 Task: Search one way flight ticket for 3 adults in first from Presque Isle: Presque Isle International Airport to Jackson: Jackson Hole Airport on 5-2-2023. Choice of flights is United. Number of bags: 1 carry on bag. Price is upto 100000. Outbound departure time preference is 5:45.
Action: Mouse moved to (365, 313)
Screenshot: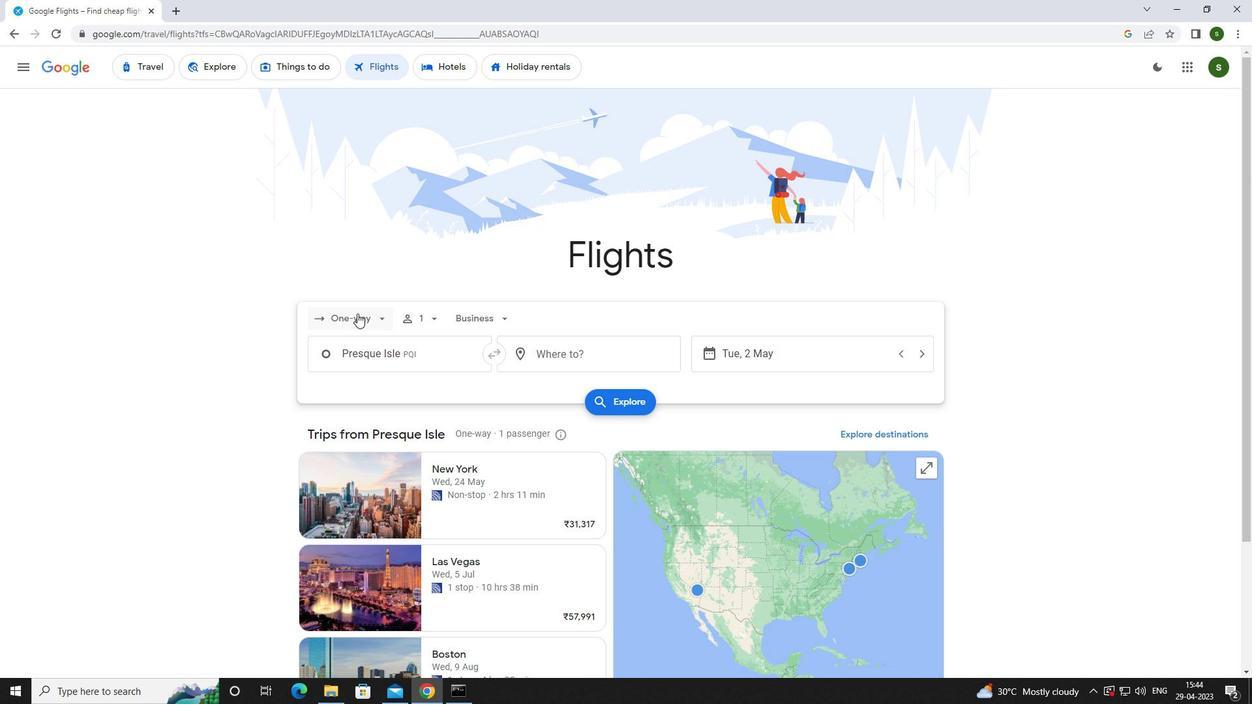 
Action: Mouse pressed left at (365, 313)
Screenshot: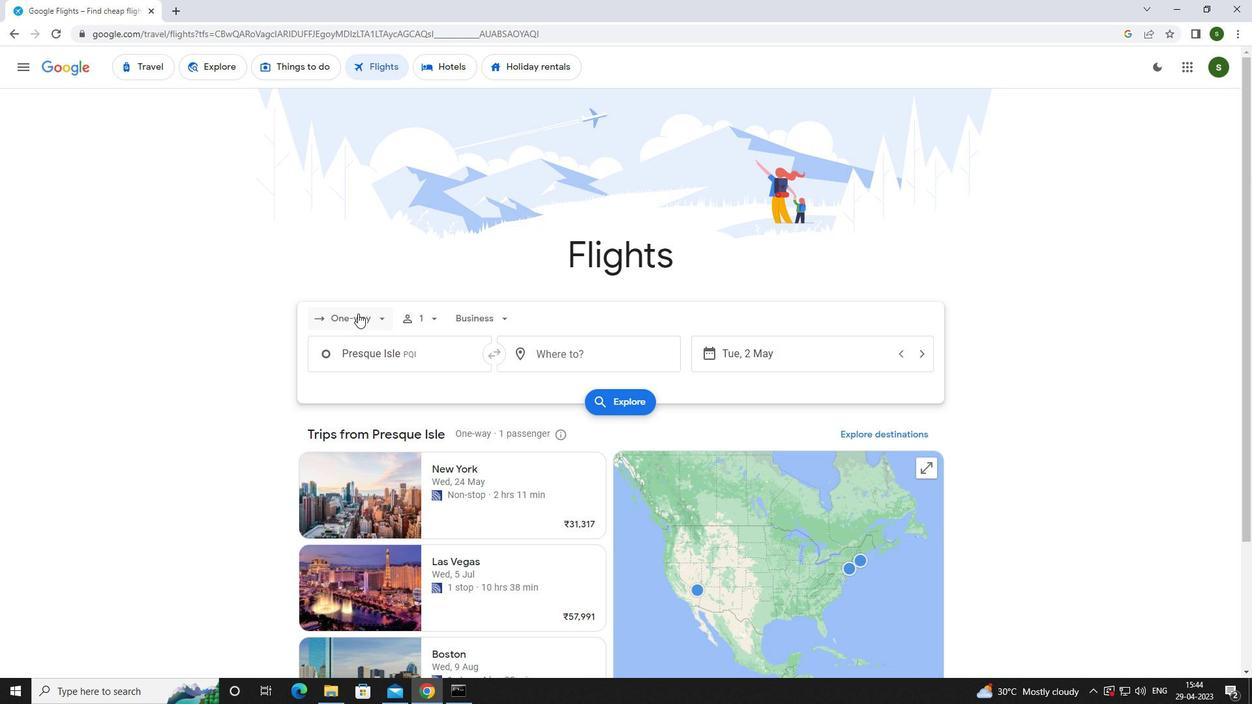 
Action: Mouse moved to (379, 376)
Screenshot: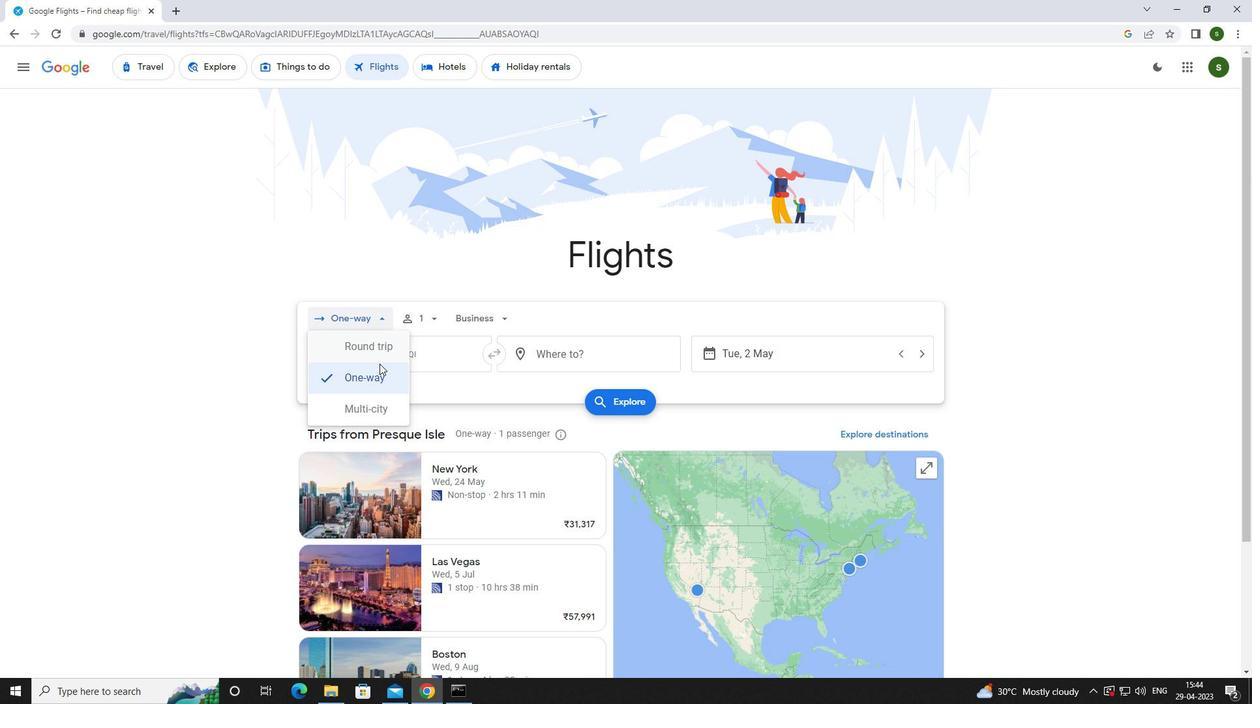 
Action: Mouse pressed left at (379, 376)
Screenshot: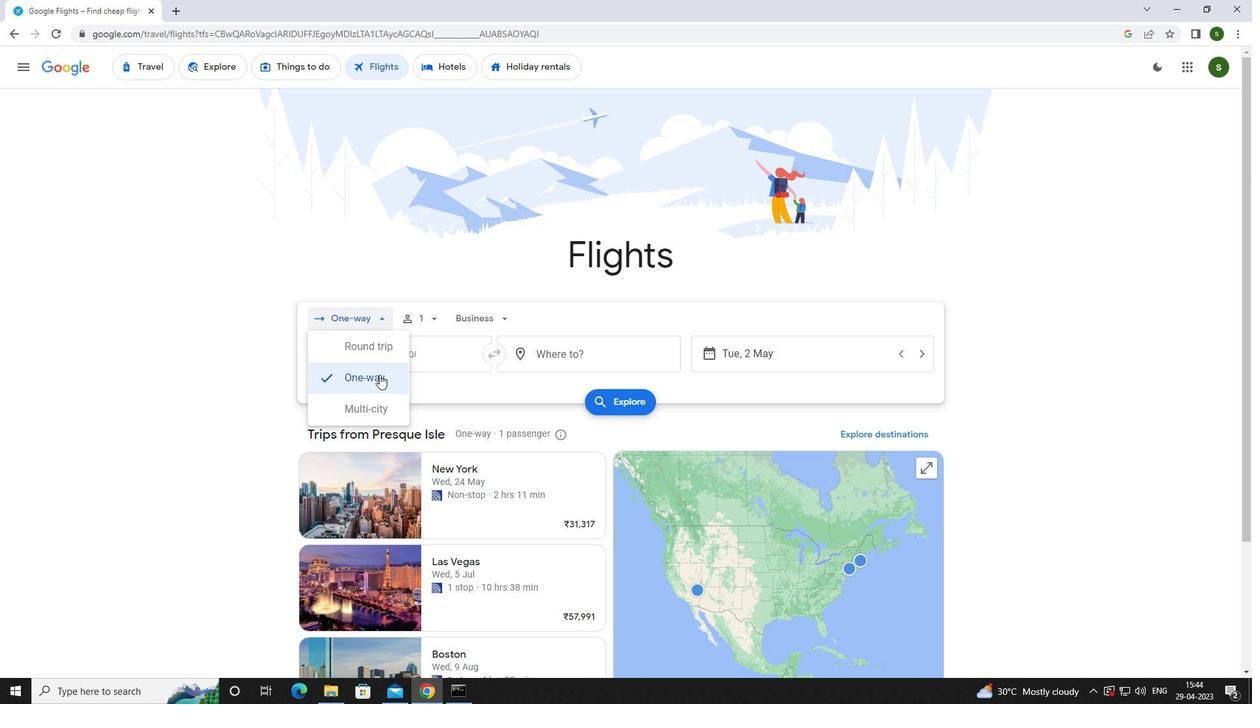
Action: Mouse moved to (427, 320)
Screenshot: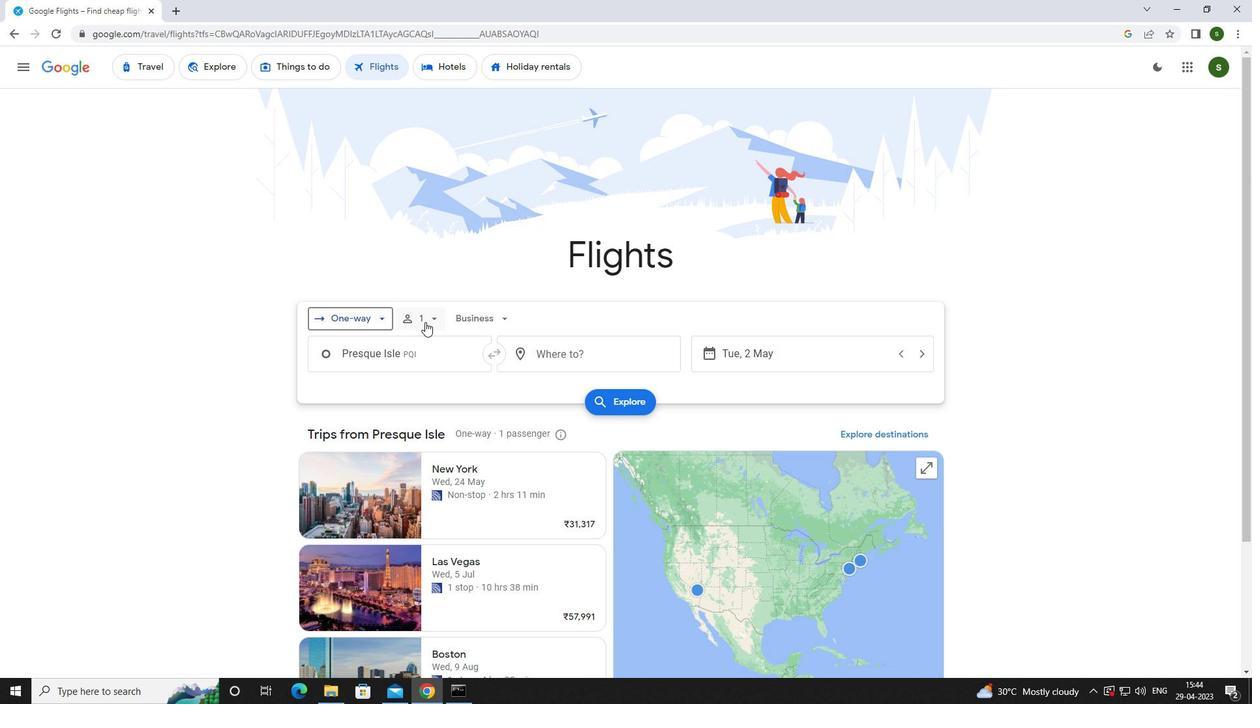 
Action: Mouse pressed left at (427, 320)
Screenshot: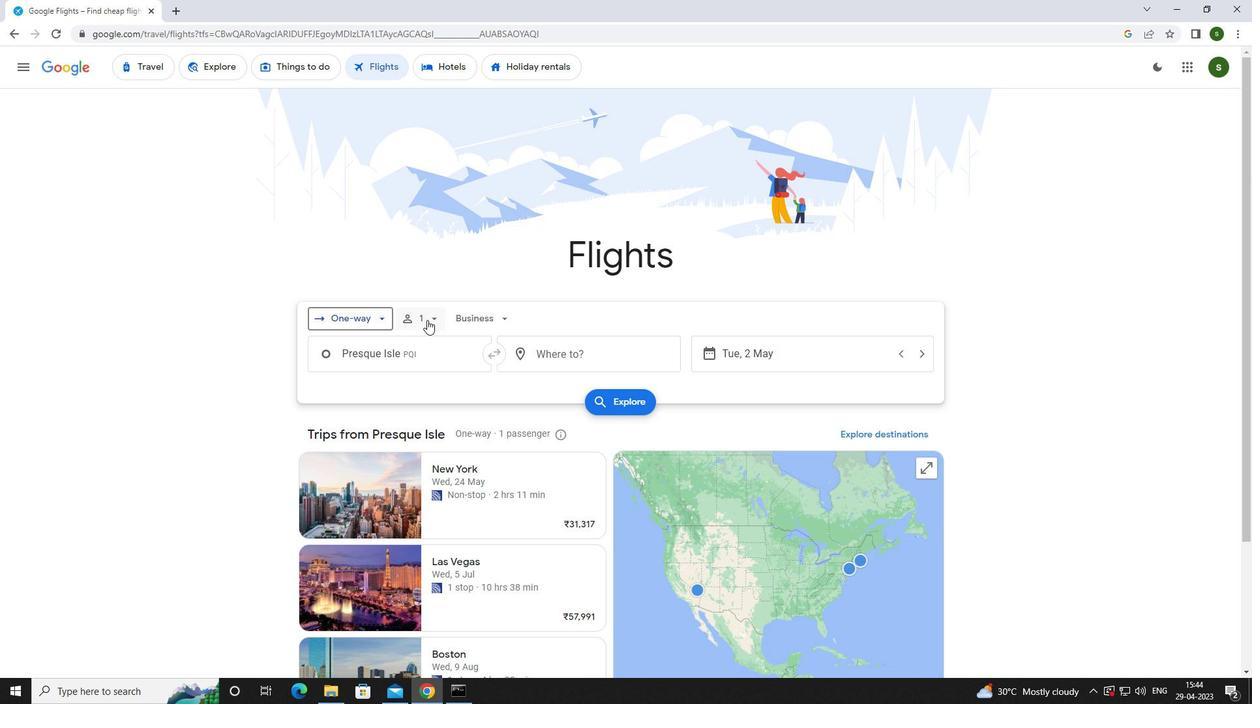 
Action: Mouse moved to (536, 349)
Screenshot: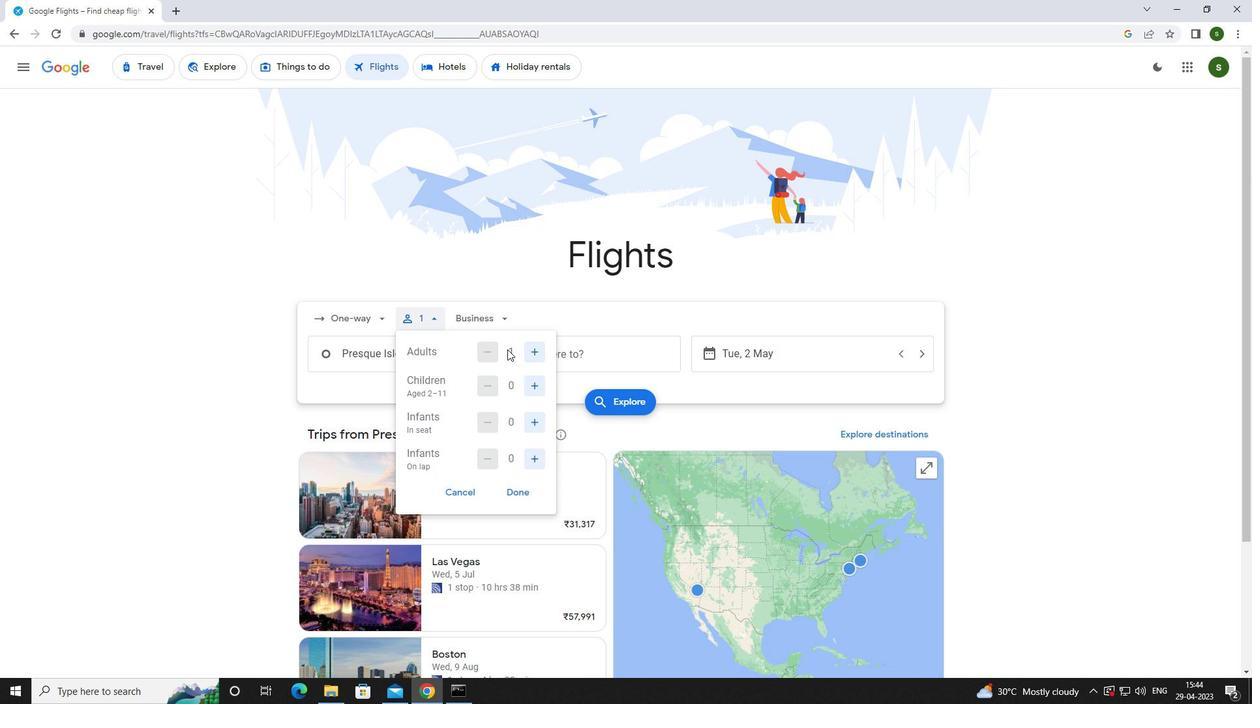 
Action: Mouse pressed left at (536, 349)
Screenshot: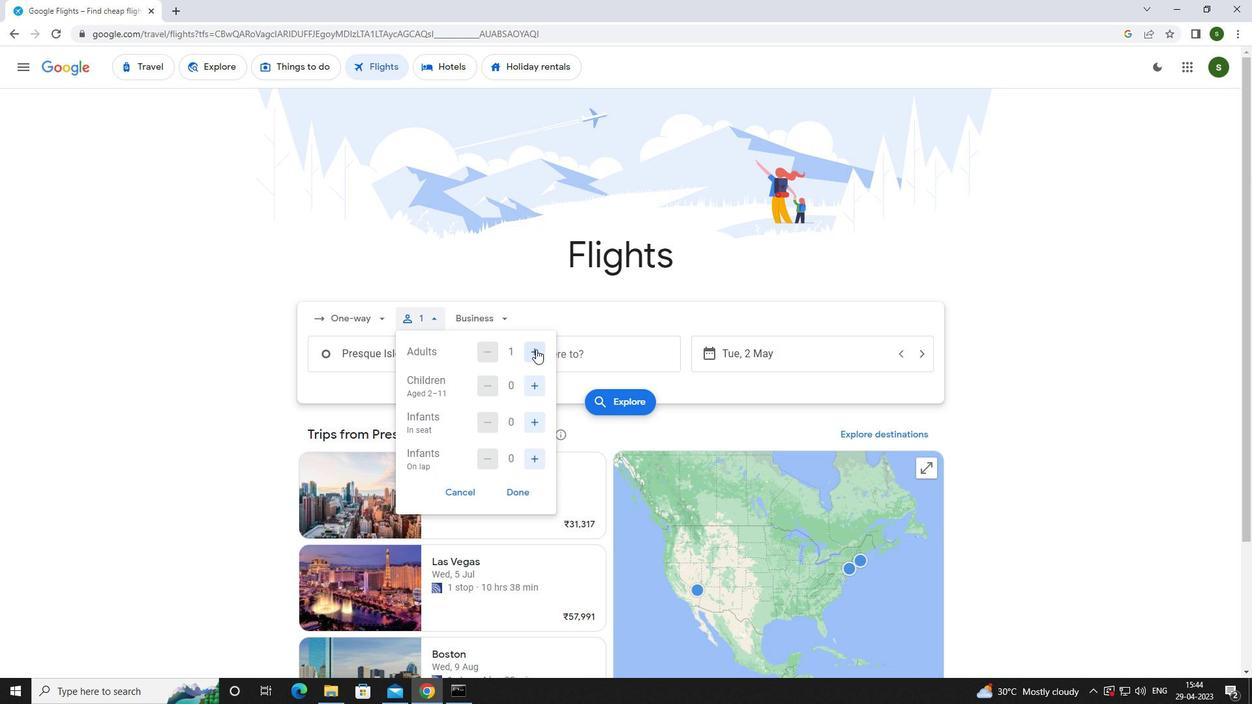 
Action: Mouse pressed left at (536, 349)
Screenshot: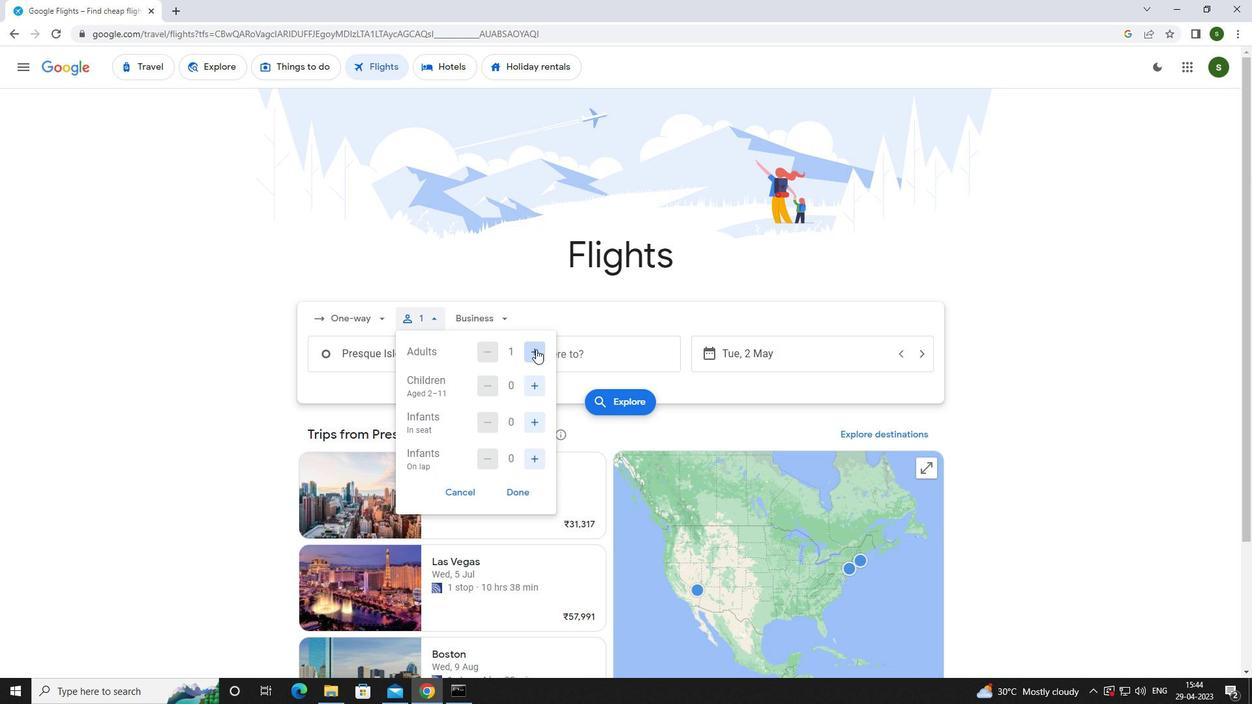
Action: Mouse moved to (496, 317)
Screenshot: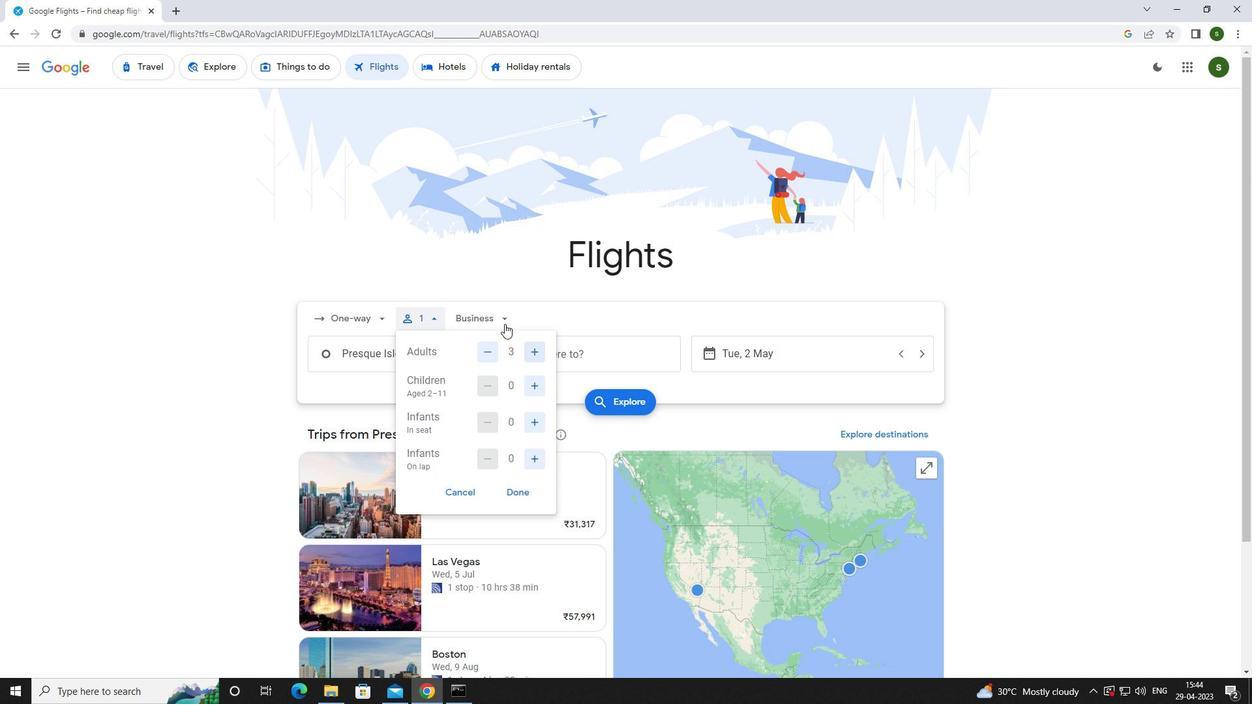 
Action: Mouse pressed left at (496, 317)
Screenshot: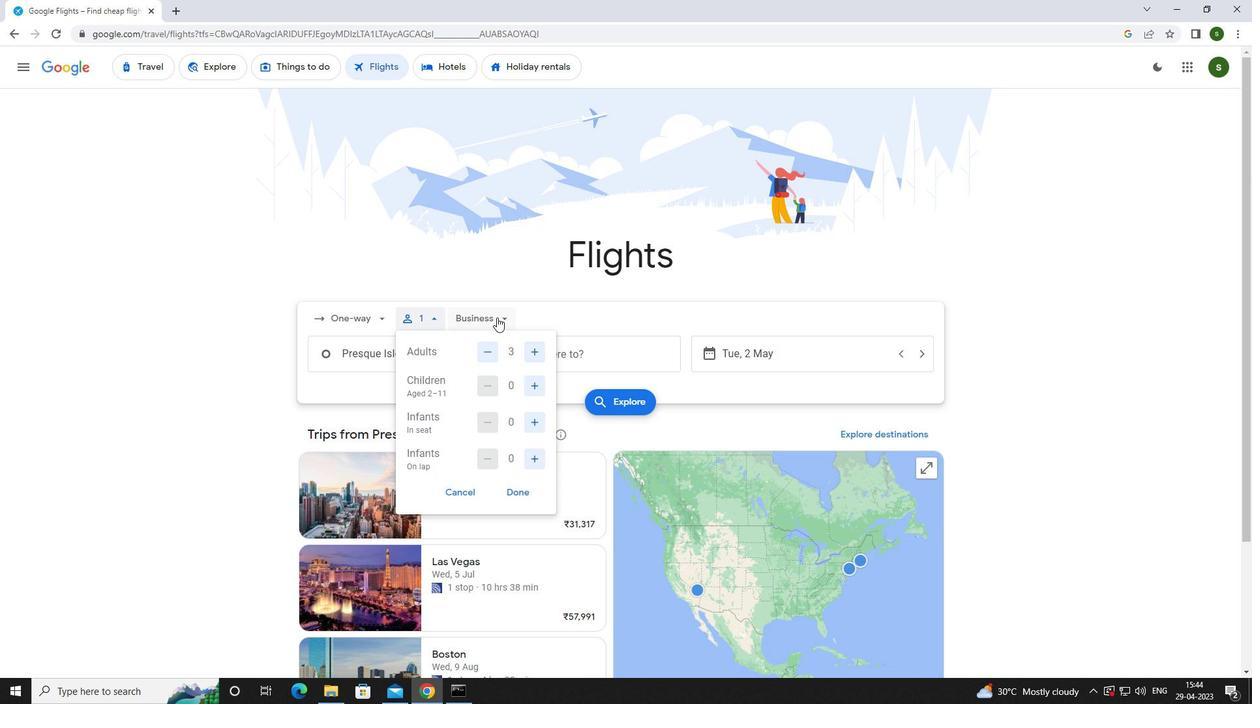 
Action: Mouse moved to (493, 441)
Screenshot: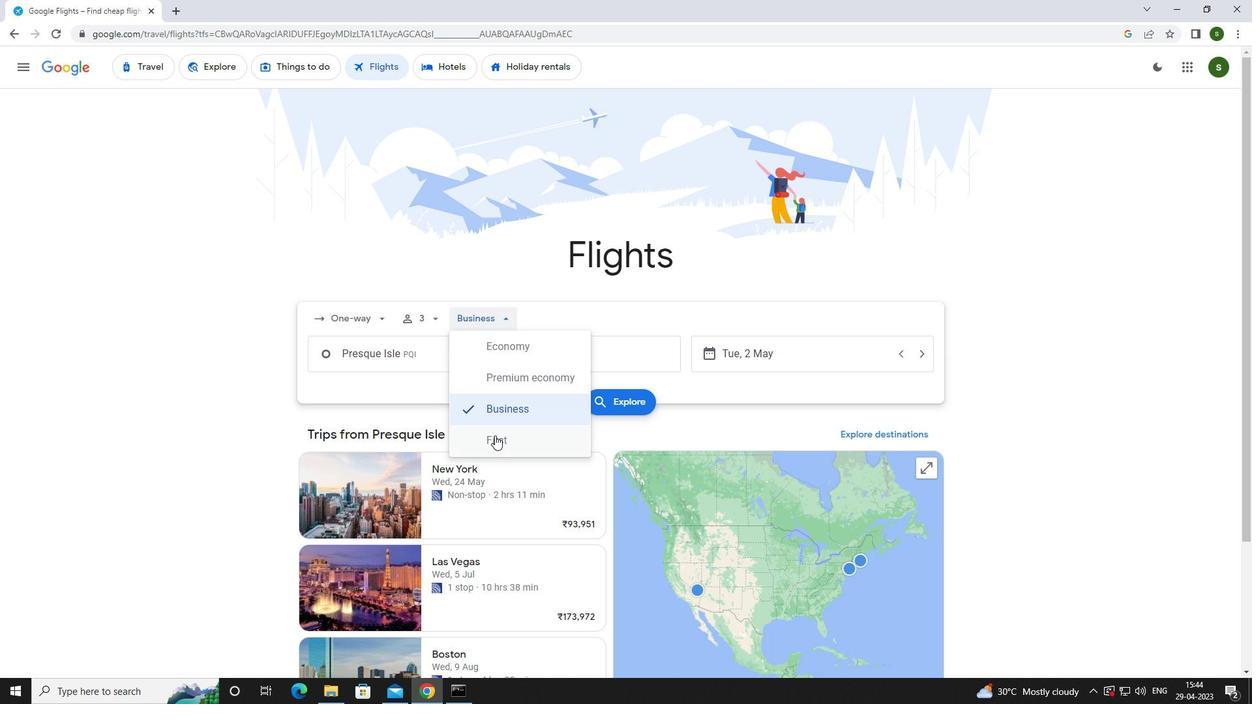 
Action: Mouse pressed left at (493, 441)
Screenshot: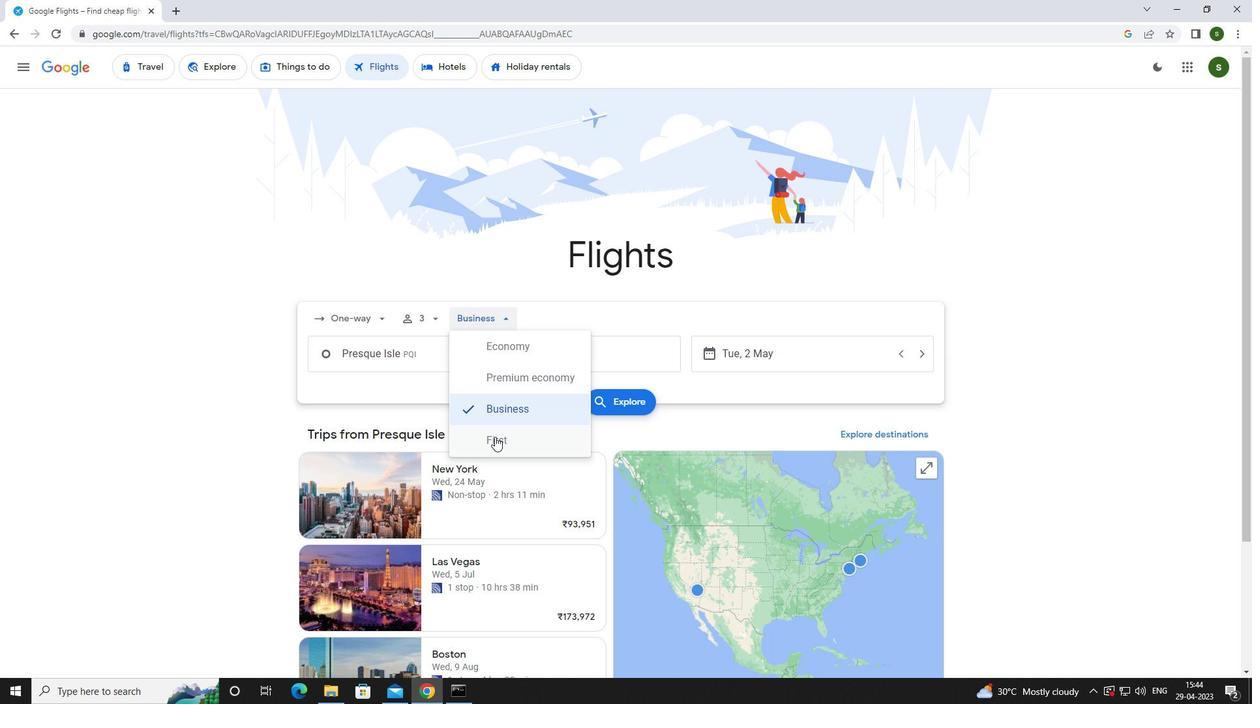 
Action: Mouse moved to (438, 355)
Screenshot: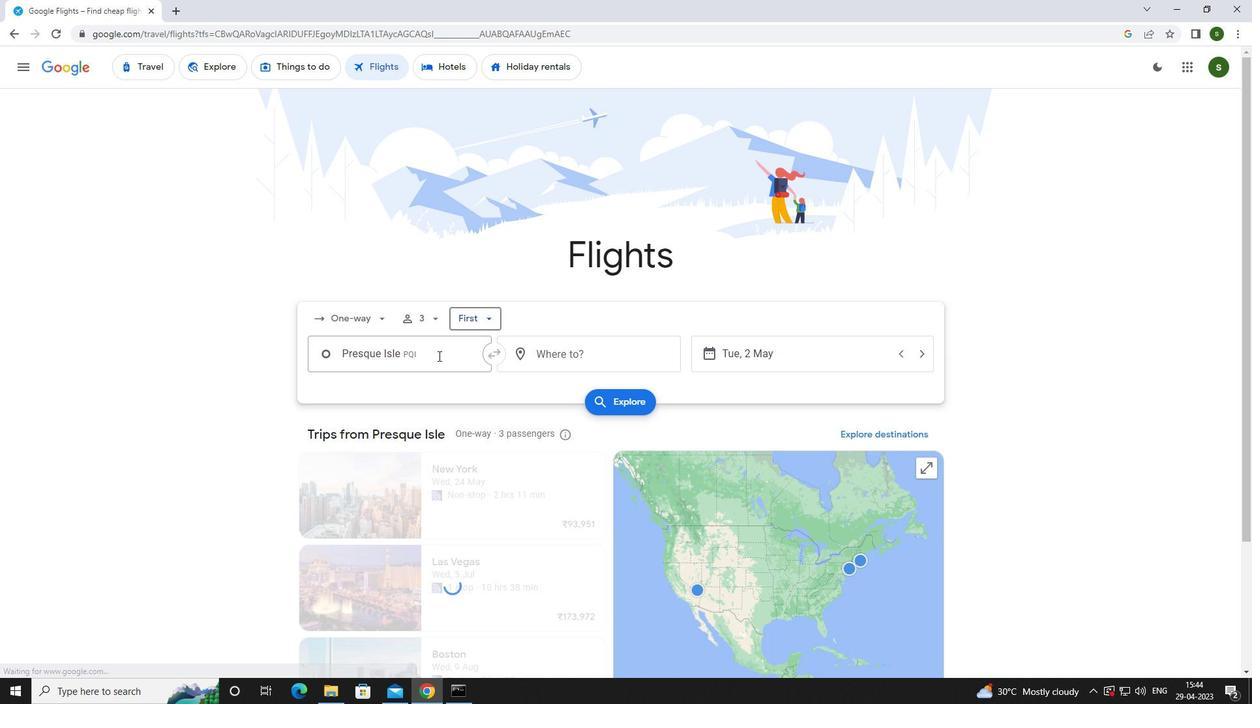 
Action: Mouse pressed left at (438, 355)
Screenshot: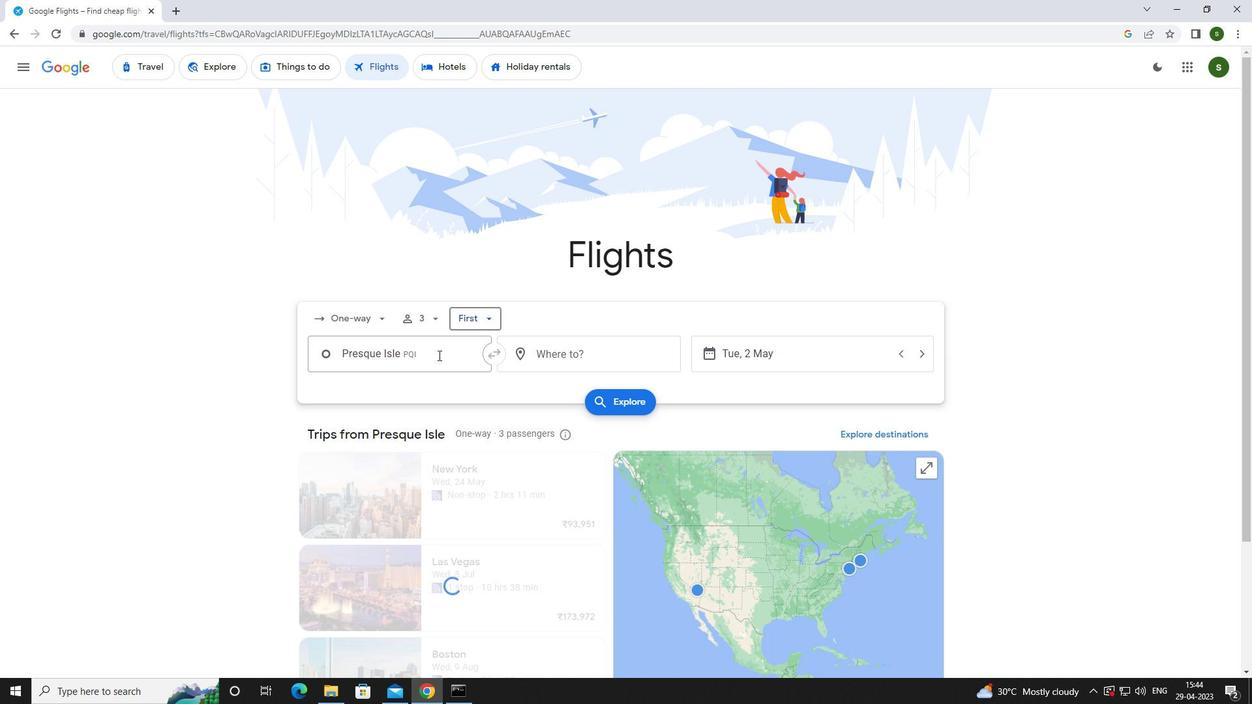 
Action: Mouse moved to (435, 353)
Screenshot: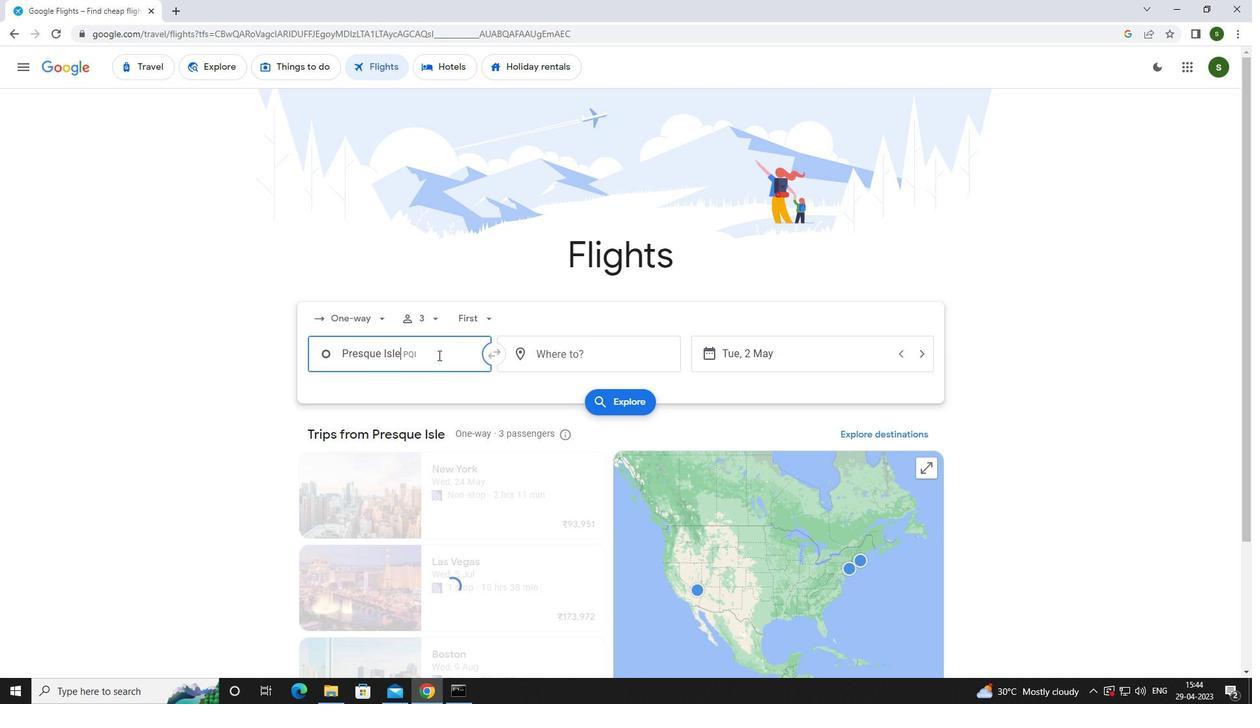 
Action: Key pressed p<Key.caps_lock>resque
Screenshot: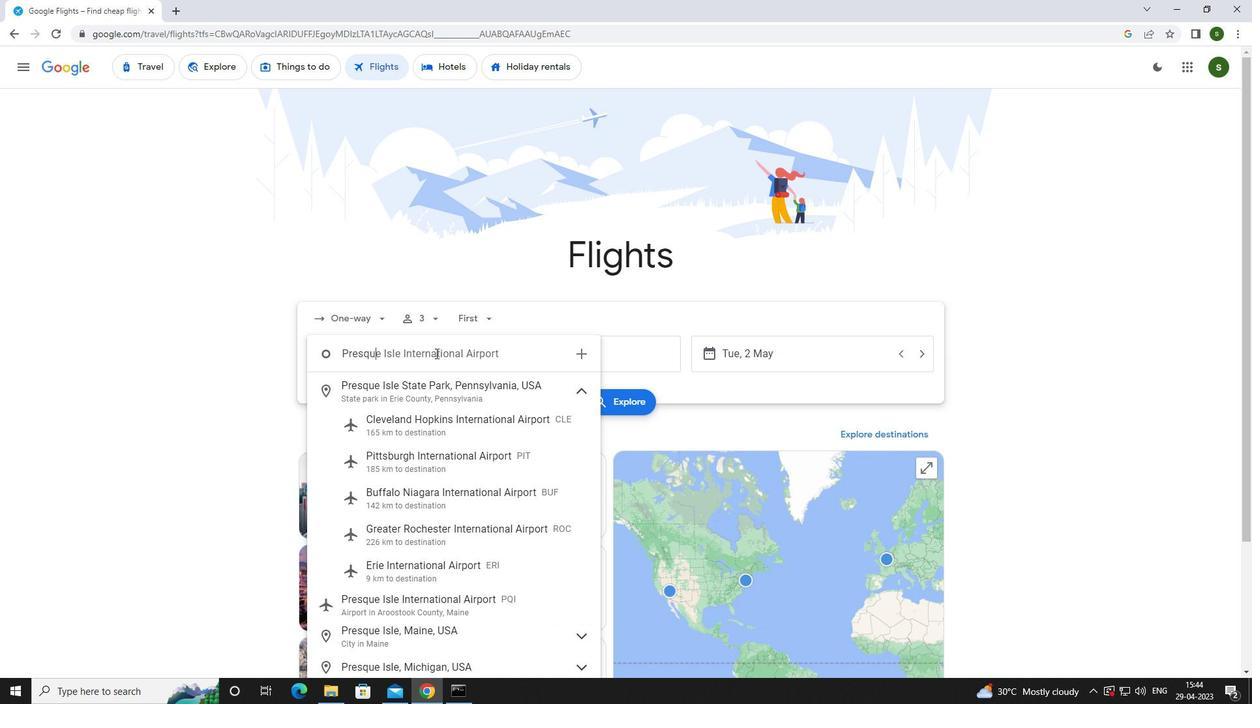 
Action: Mouse moved to (422, 597)
Screenshot: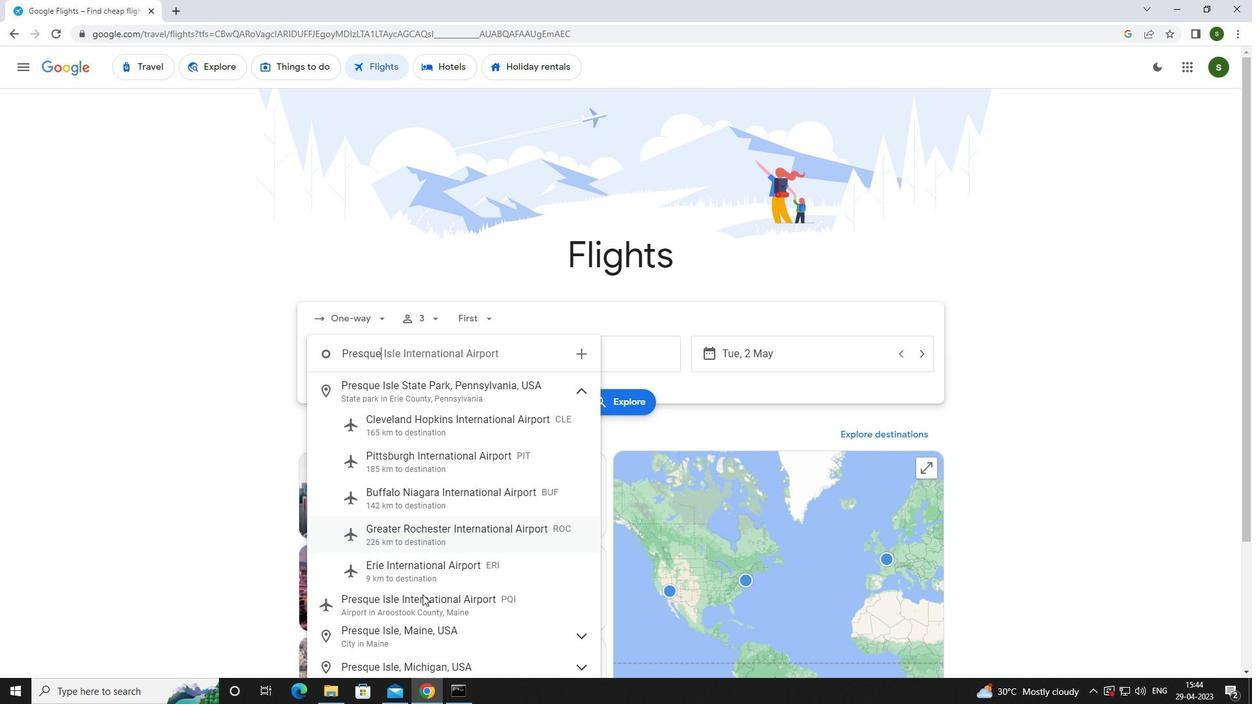 
Action: Mouse pressed left at (422, 597)
Screenshot: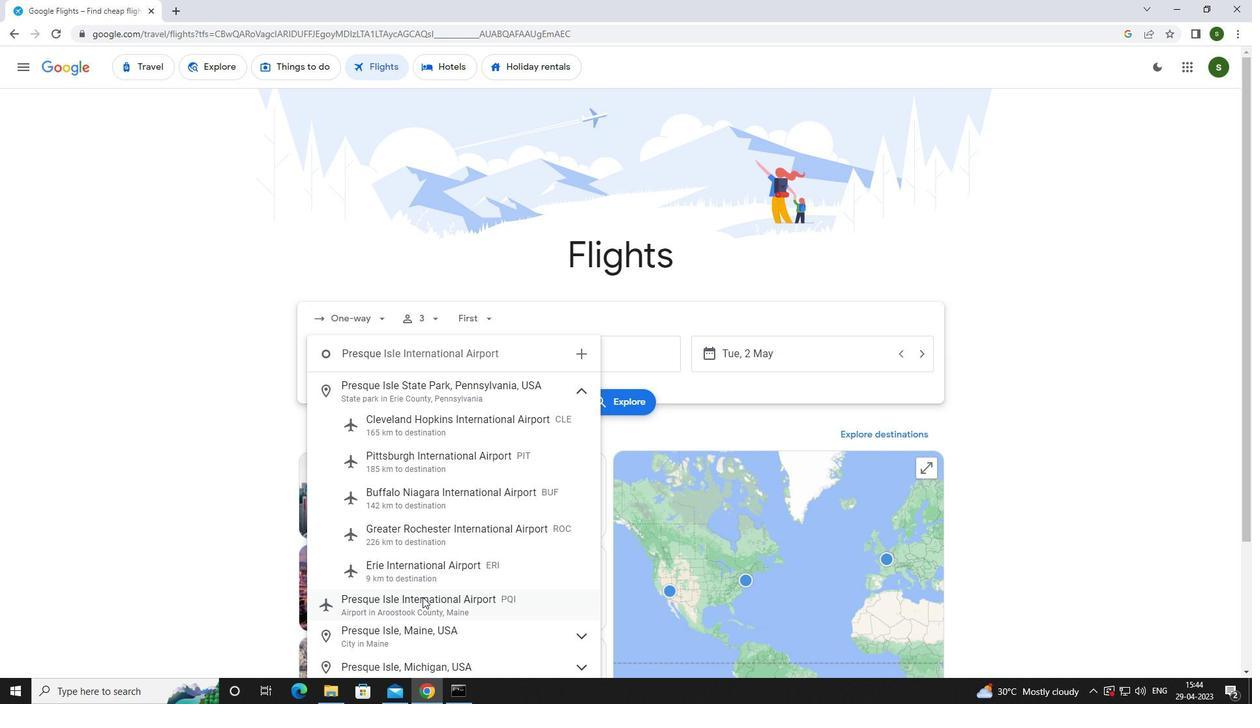 
Action: Mouse moved to (584, 354)
Screenshot: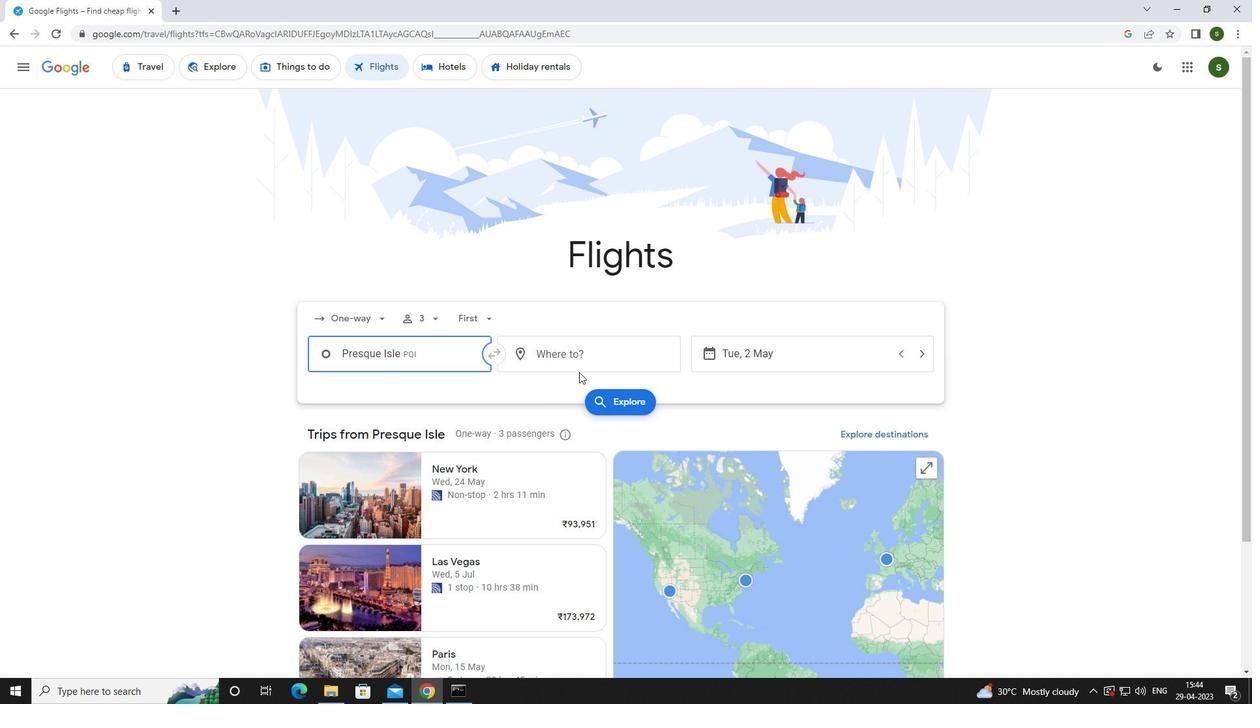 
Action: Mouse pressed left at (584, 354)
Screenshot: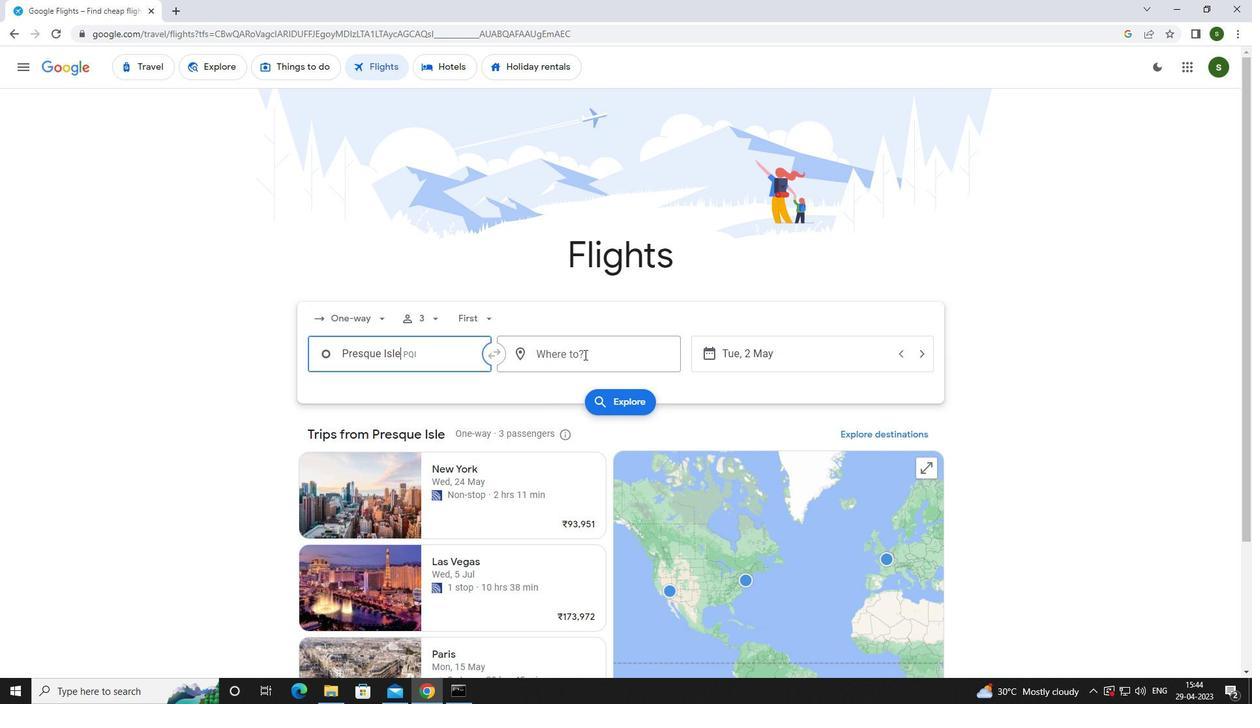 
Action: Mouse moved to (497, 387)
Screenshot: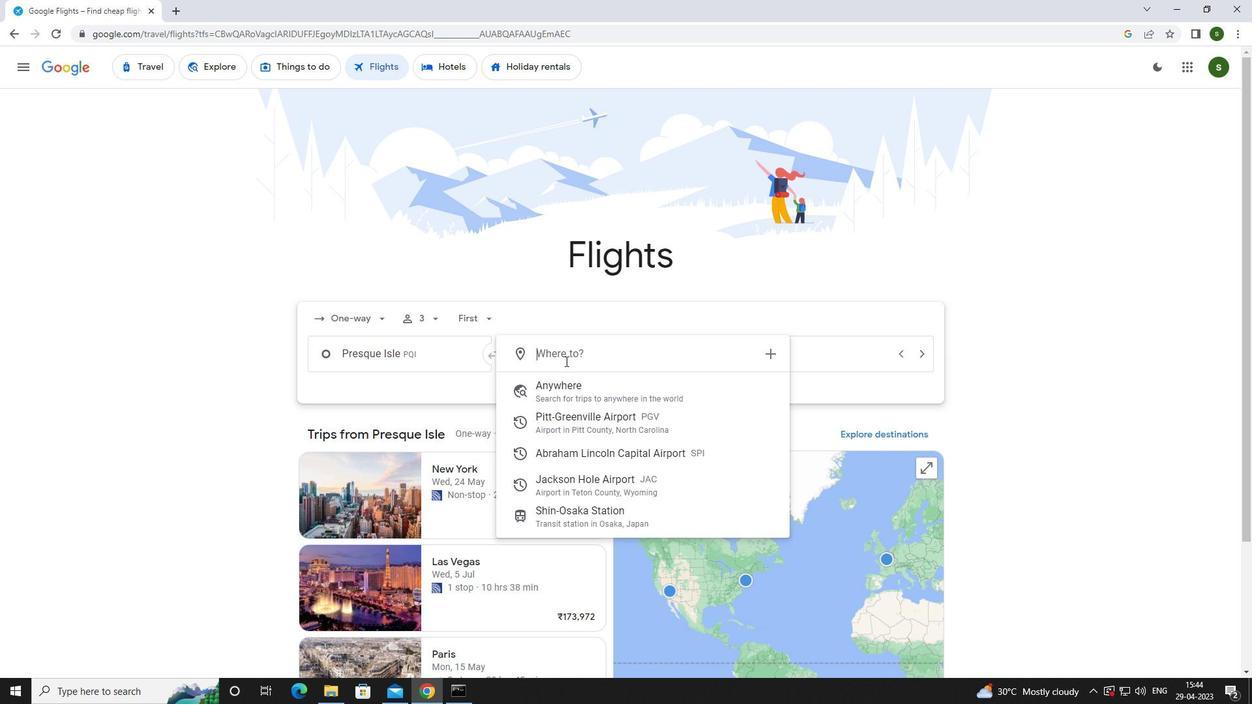 
Action: Key pressed <Key.caps_lock>j<Key.caps_lock>ackson<Key.space><Key.caps_lock>h
Screenshot: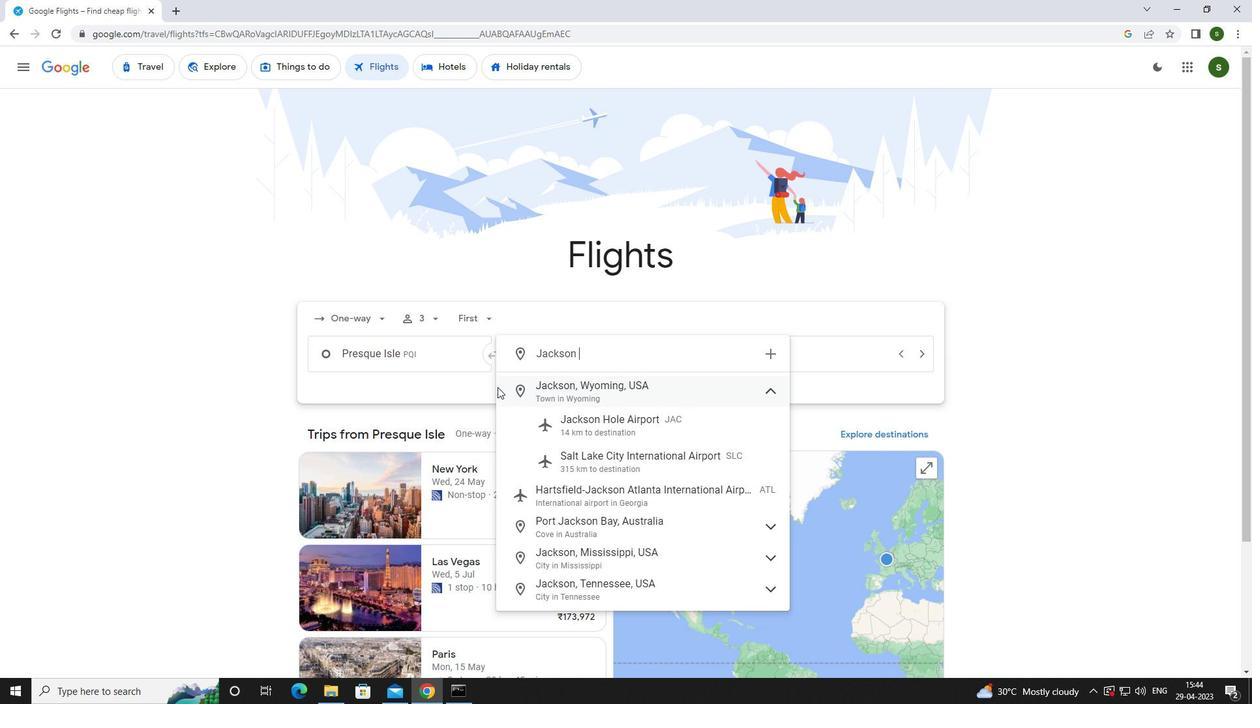 
Action: Mouse moved to (577, 416)
Screenshot: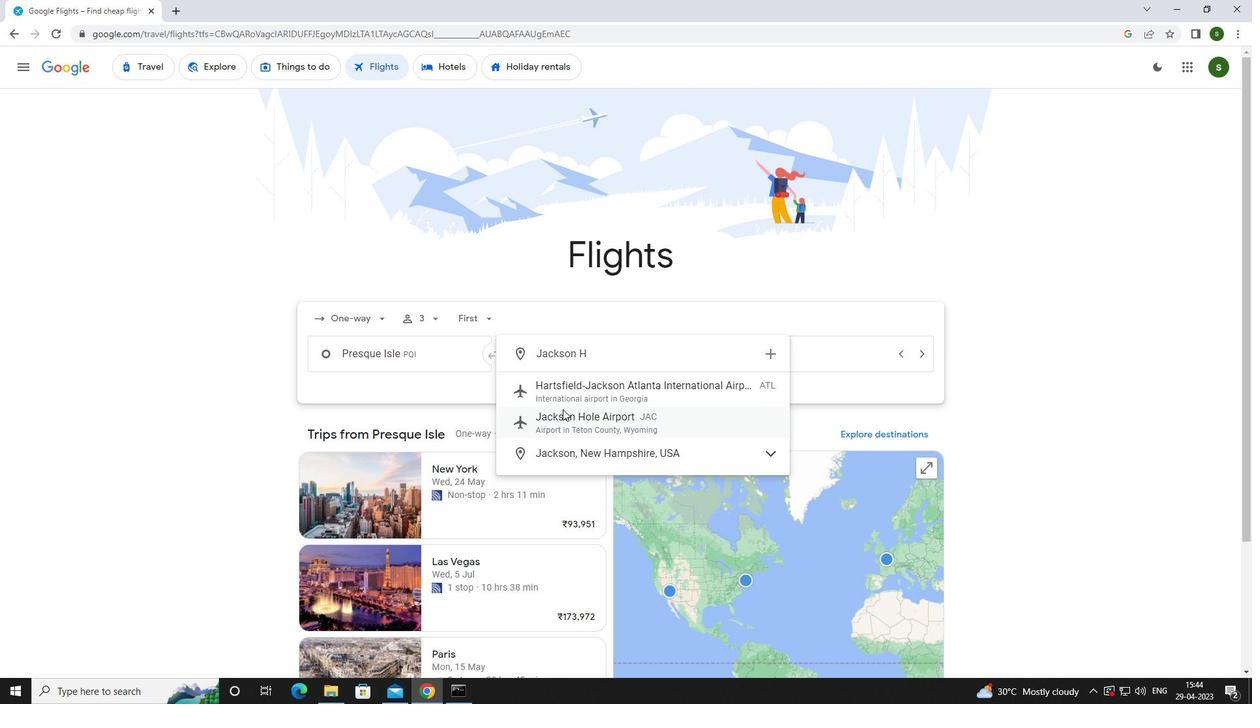 
Action: Mouse pressed left at (577, 416)
Screenshot: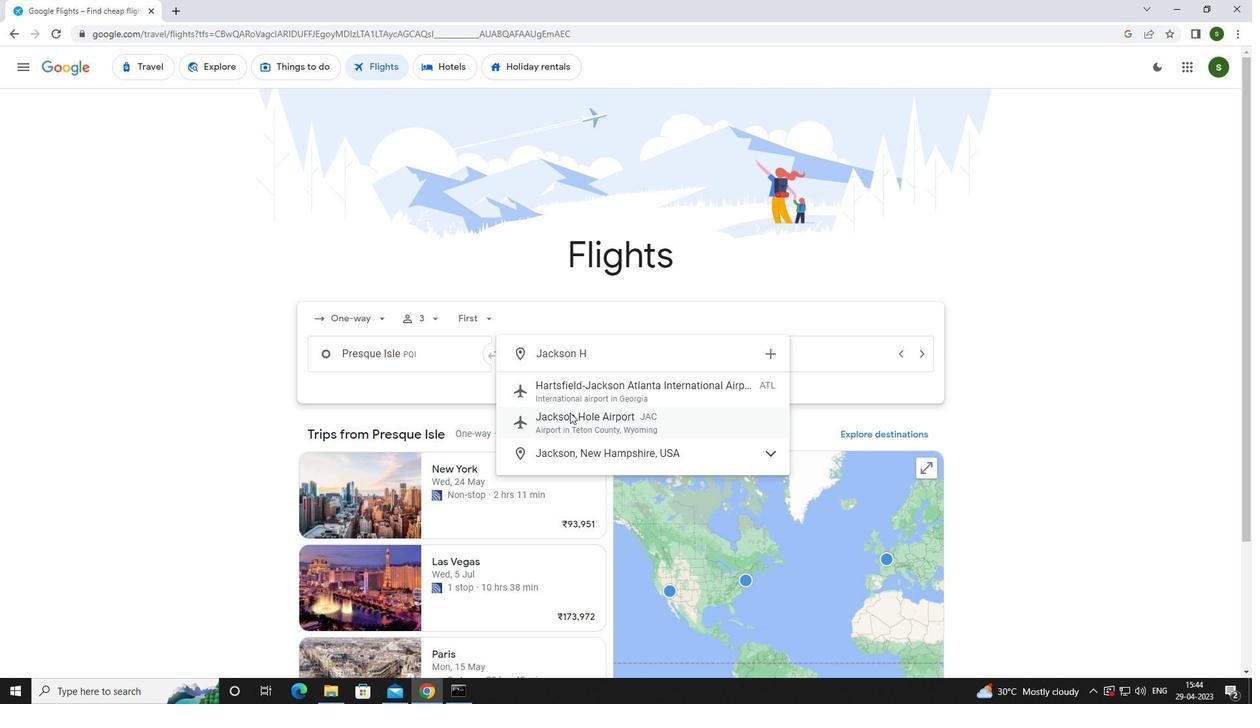 
Action: Mouse moved to (798, 352)
Screenshot: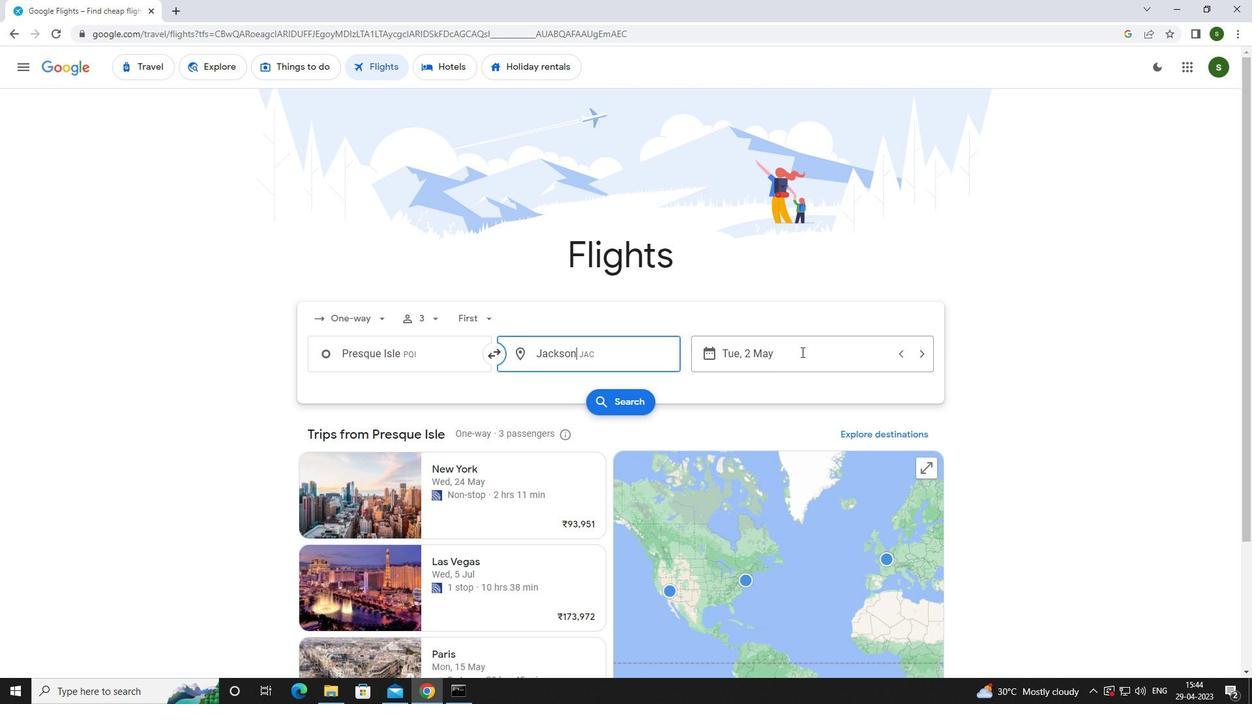 
Action: Mouse pressed left at (798, 352)
Screenshot: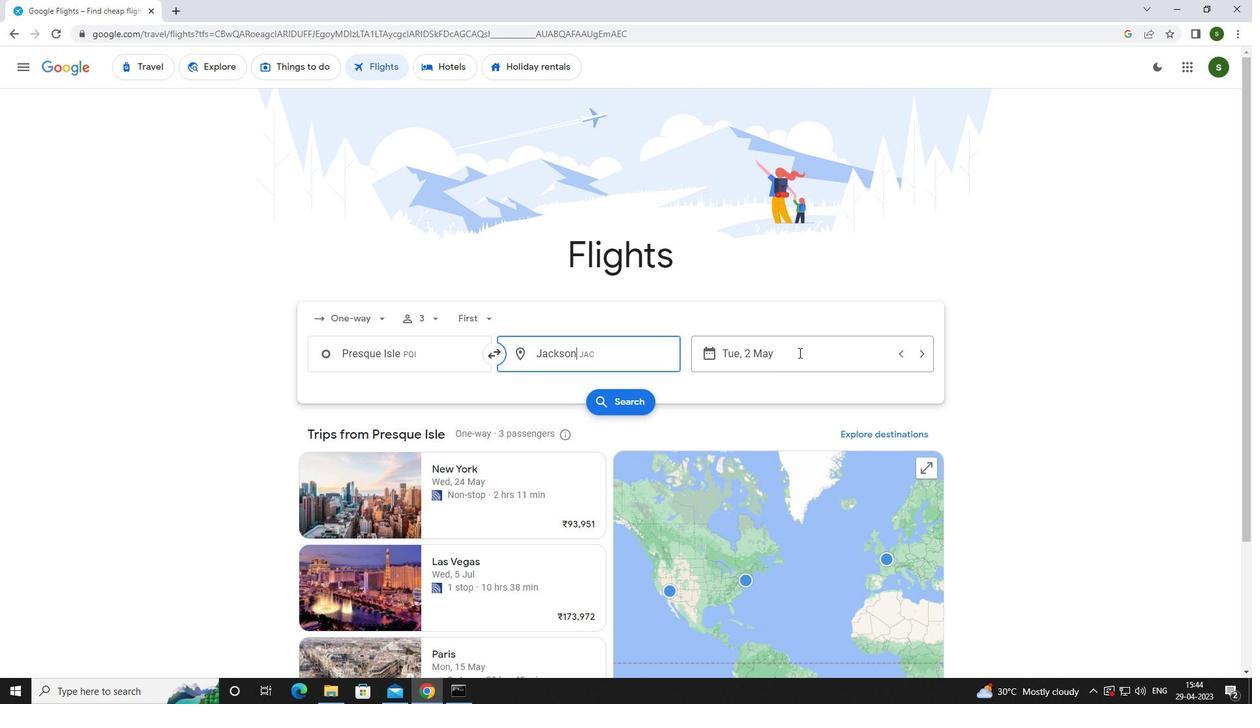 
Action: Mouse moved to (783, 420)
Screenshot: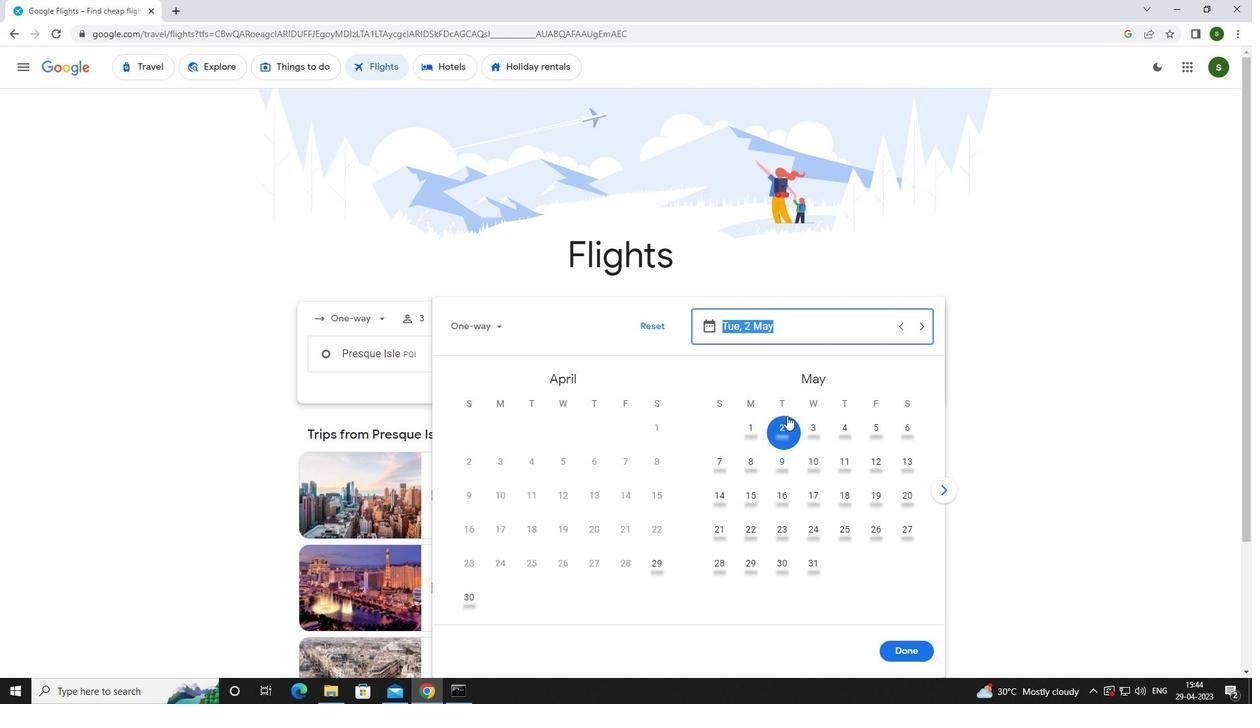 
Action: Mouse pressed left at (783, 420)
Screenshot: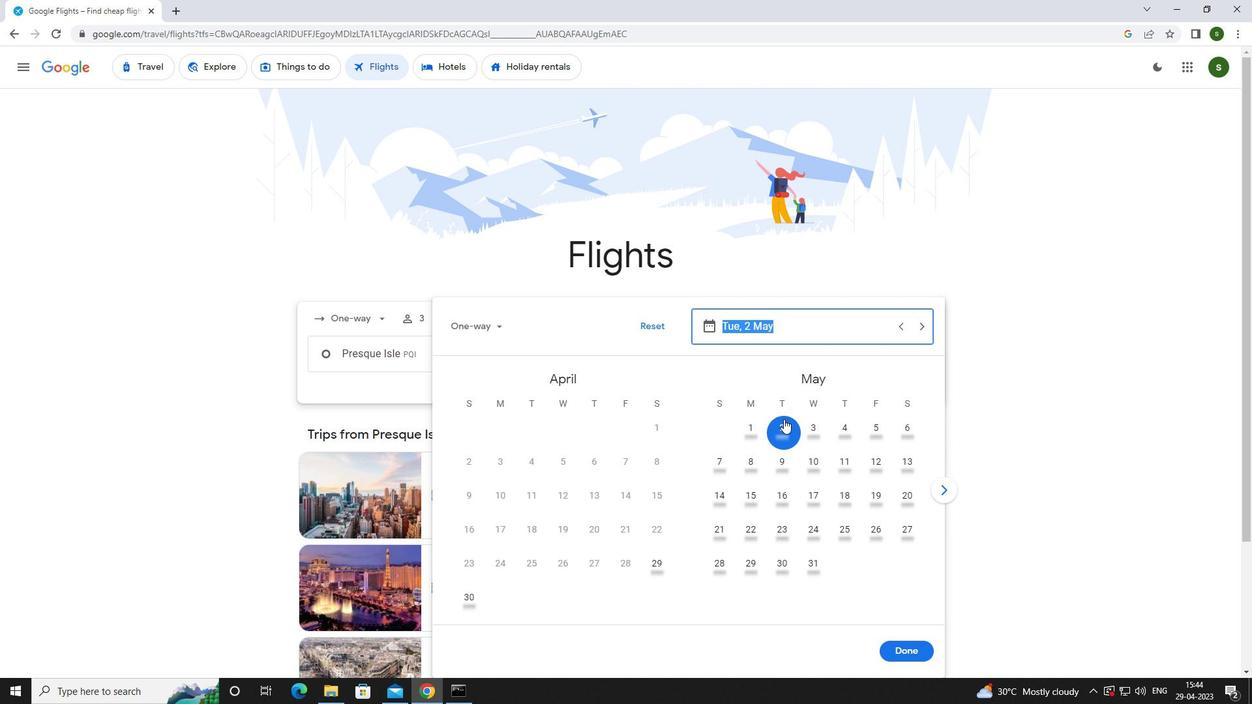 
Action: Mouse moved to (903, 643)
Screenshot: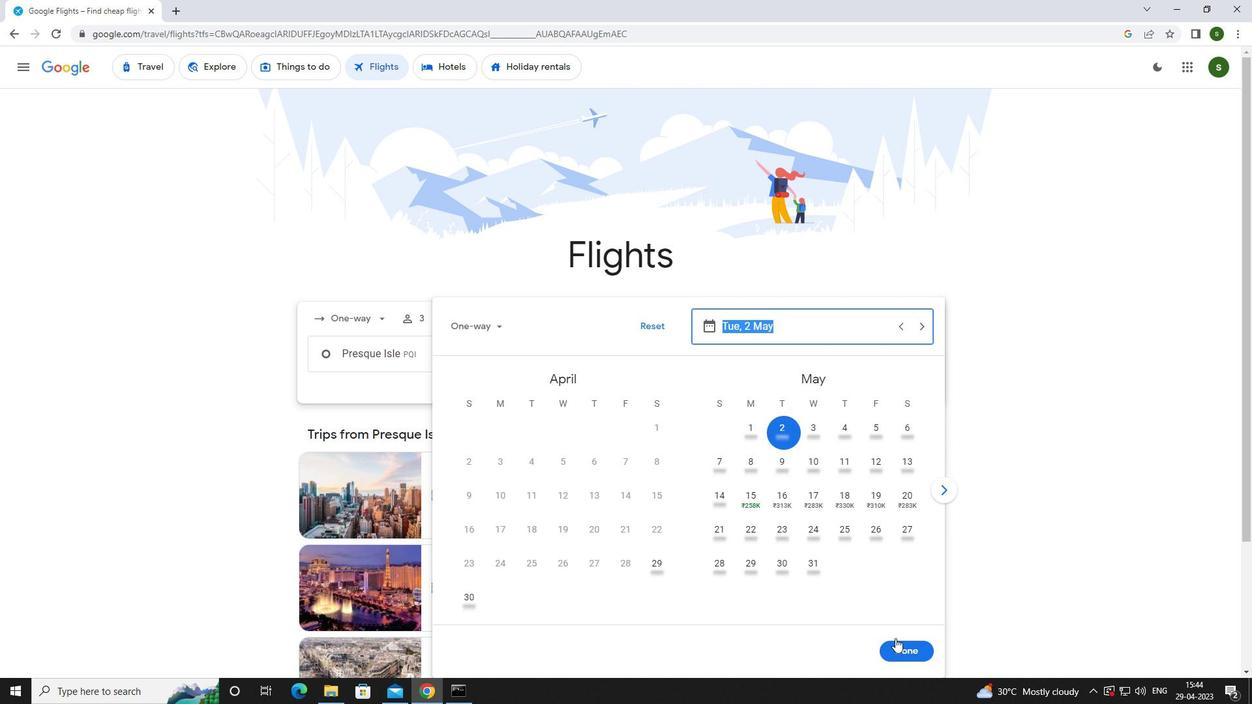 
Action: Mouse pressed left at (903, 643)
Screenshot: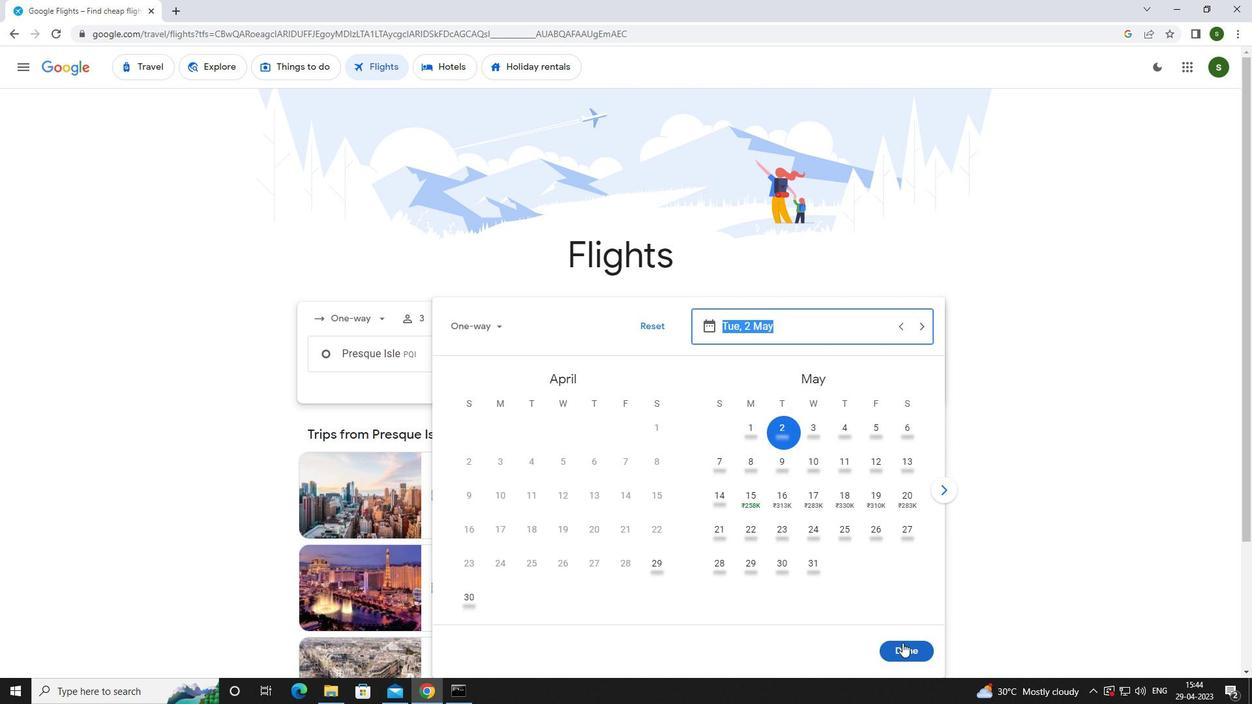 
Action: Mouse moved to (633, 406)
Screenshot: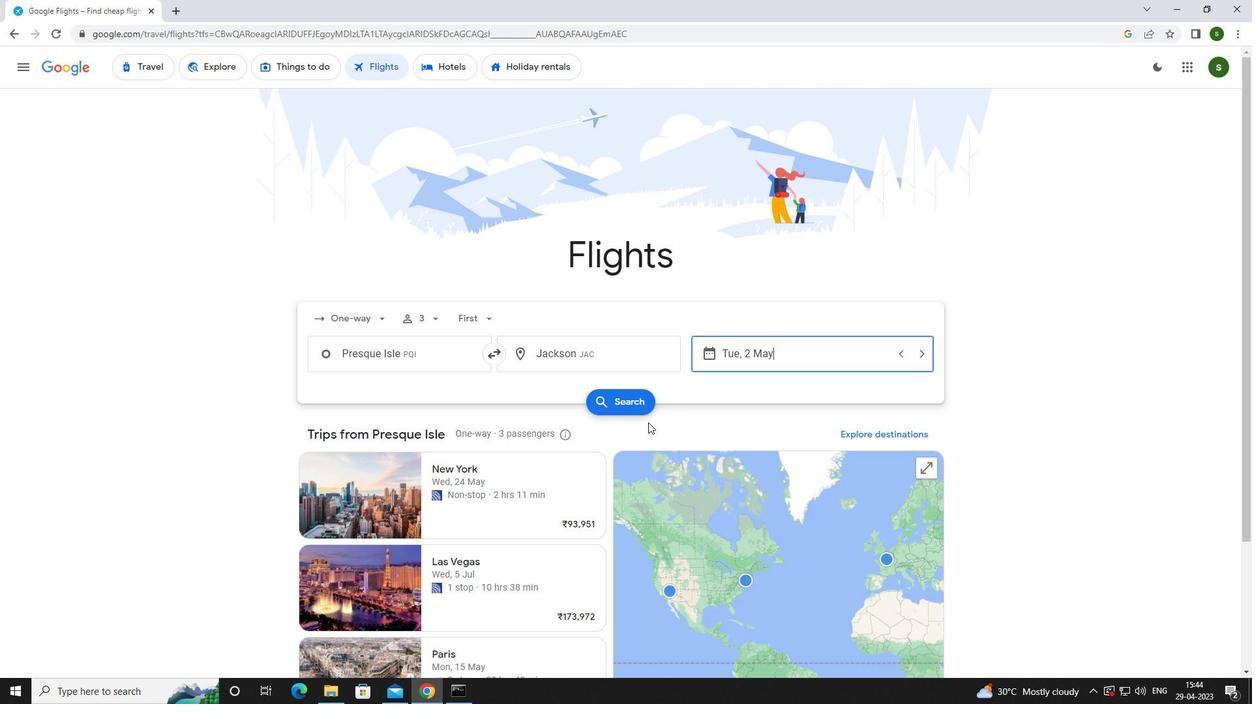 
Action: Mouse pressed left at (633, 406)
Screenshot: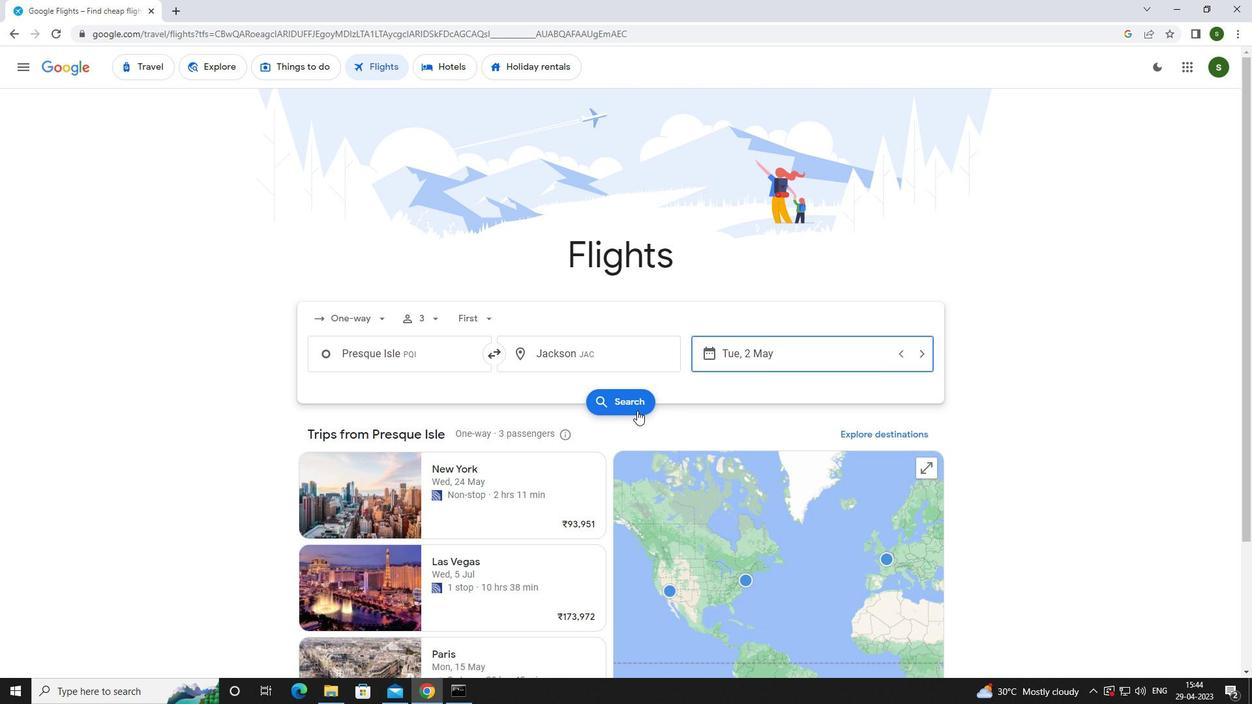 
Action: Mouse moved to (335, 188)
Screenshot: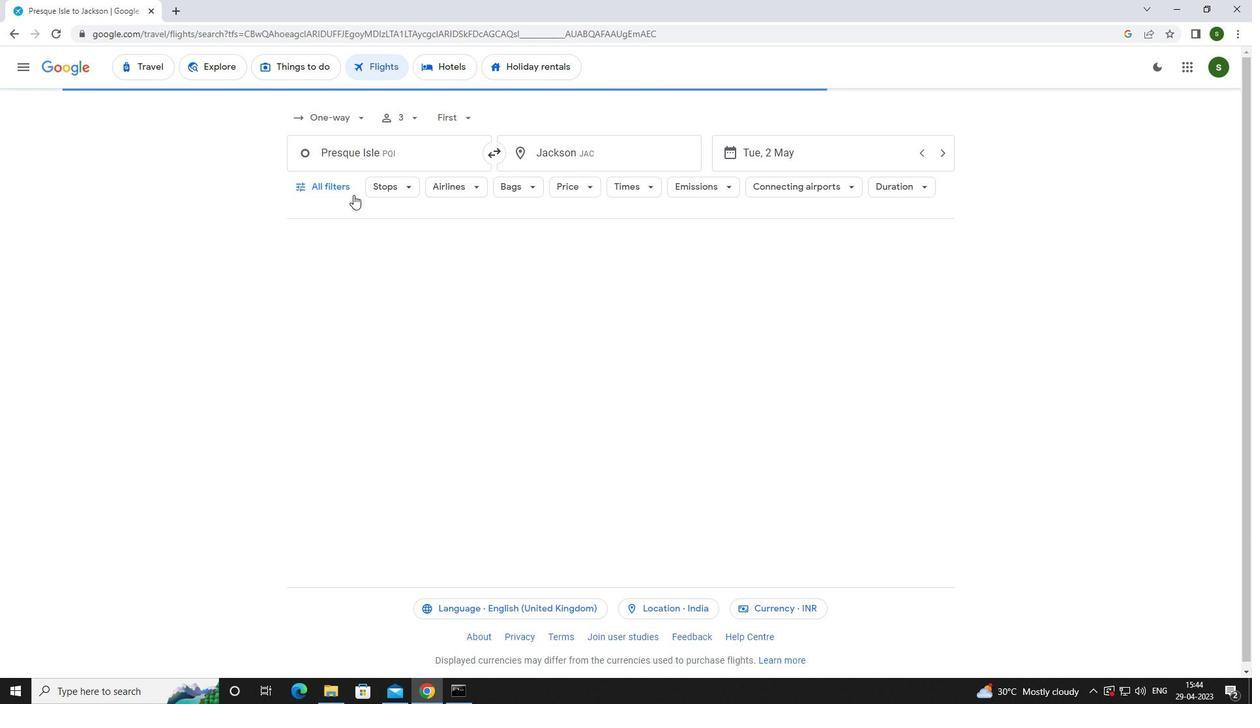 
Action: Mouse pressed left at (335, 188)
Screenshot: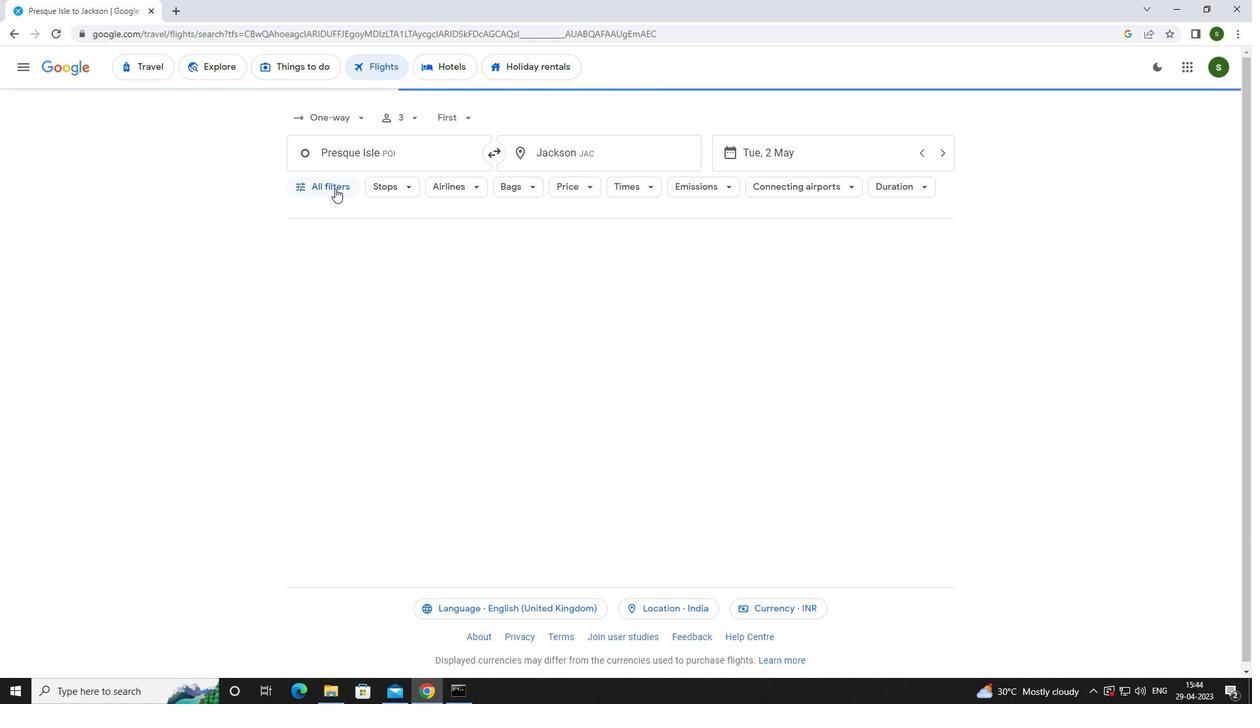 
Action: Mouse moved to (487, 466)
Screenshot: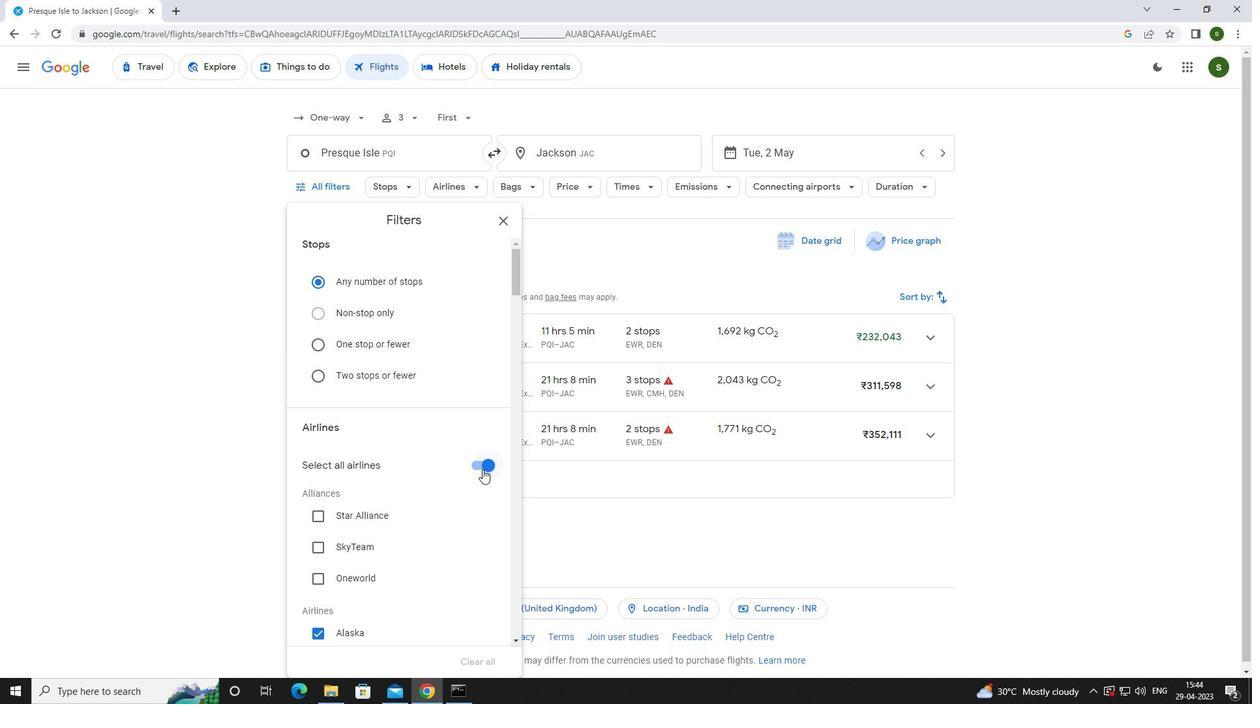 
Action: Mouse pressed left at (487, 466)
Screenshot: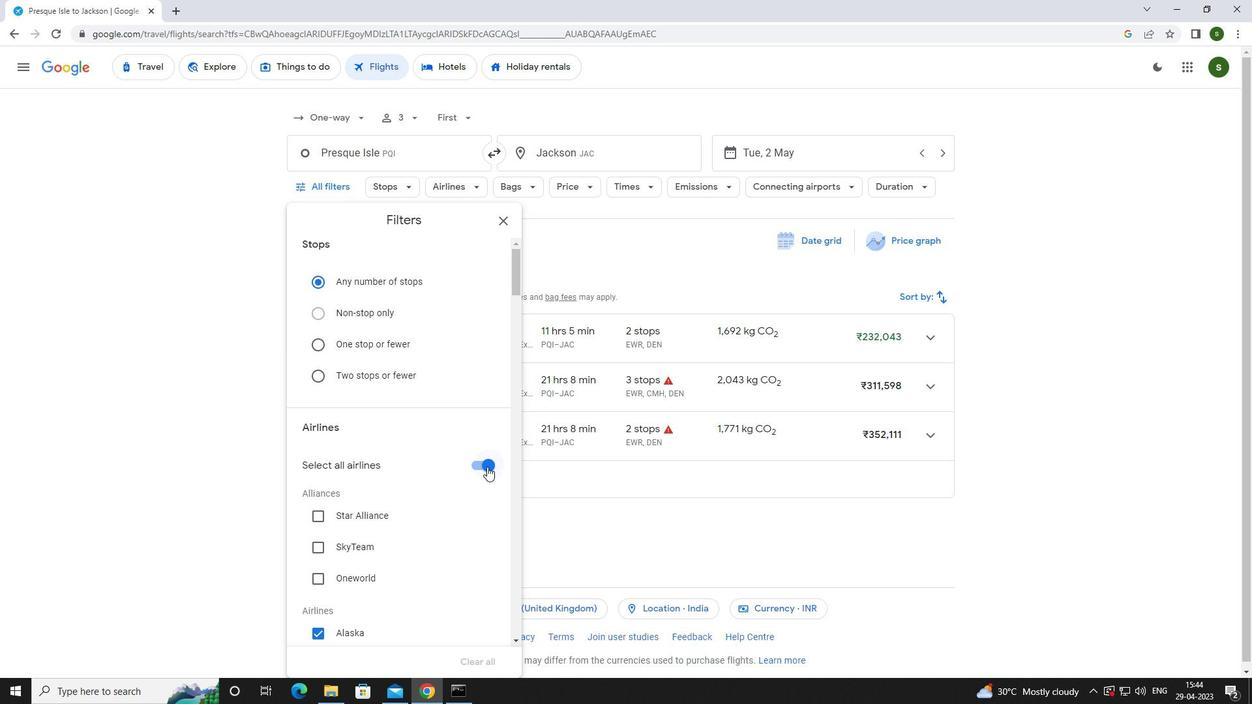 
Action: Mouse moved to (437, 432)
Screenshot: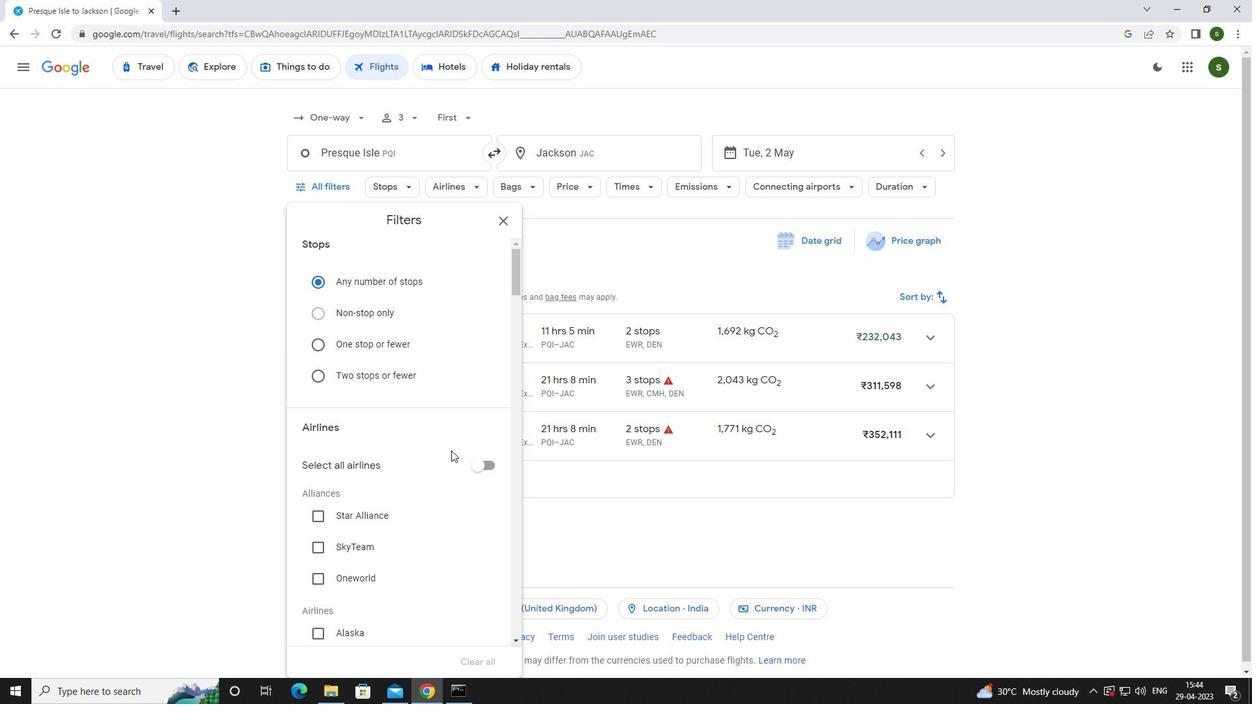 
Action: Mouse scrolled (437, 431) with delta (0, 0)
Screenshot: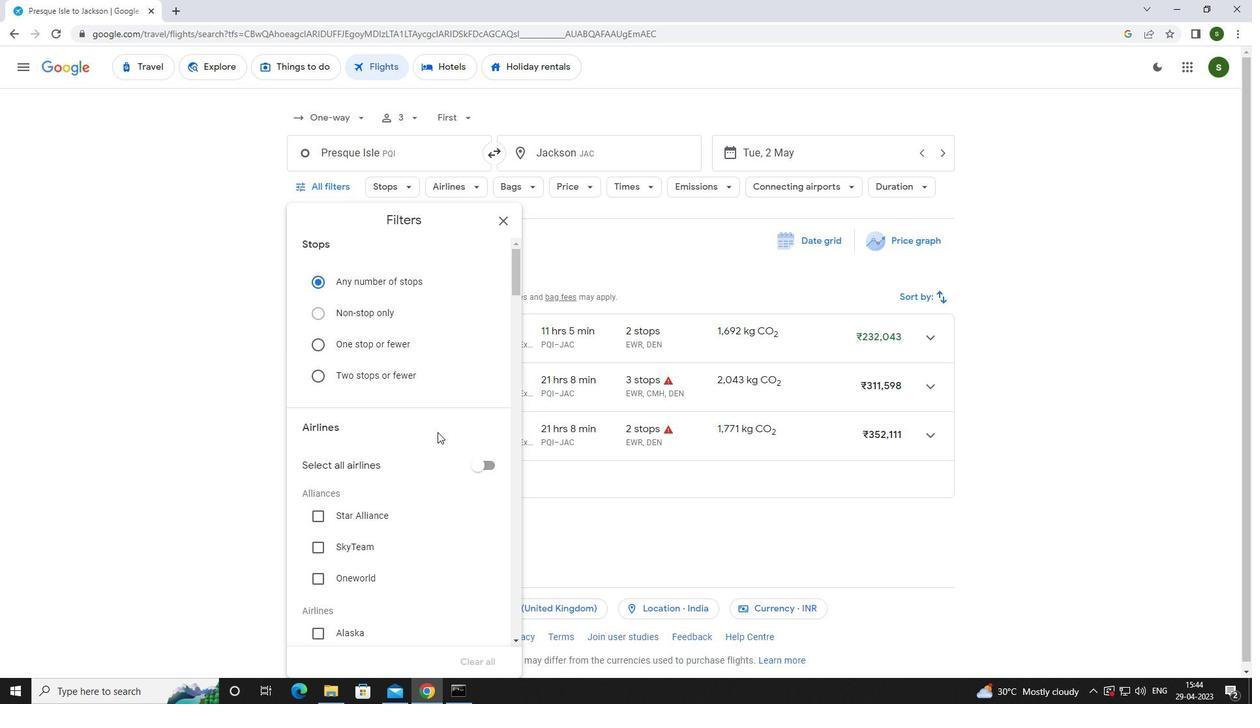 
Action: Mouse scrolled (437, 431) with delta (0, 0)
Screenshot: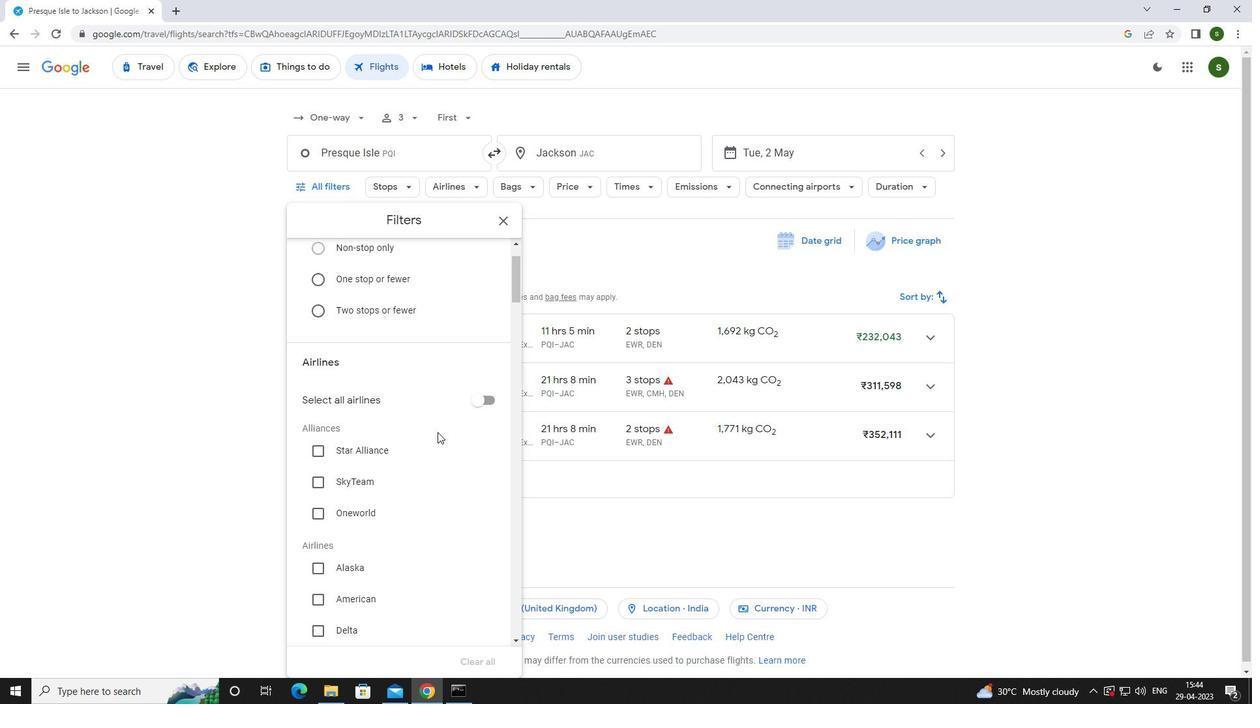 
Action: Mouse moved to (435, 432)
Screenshot: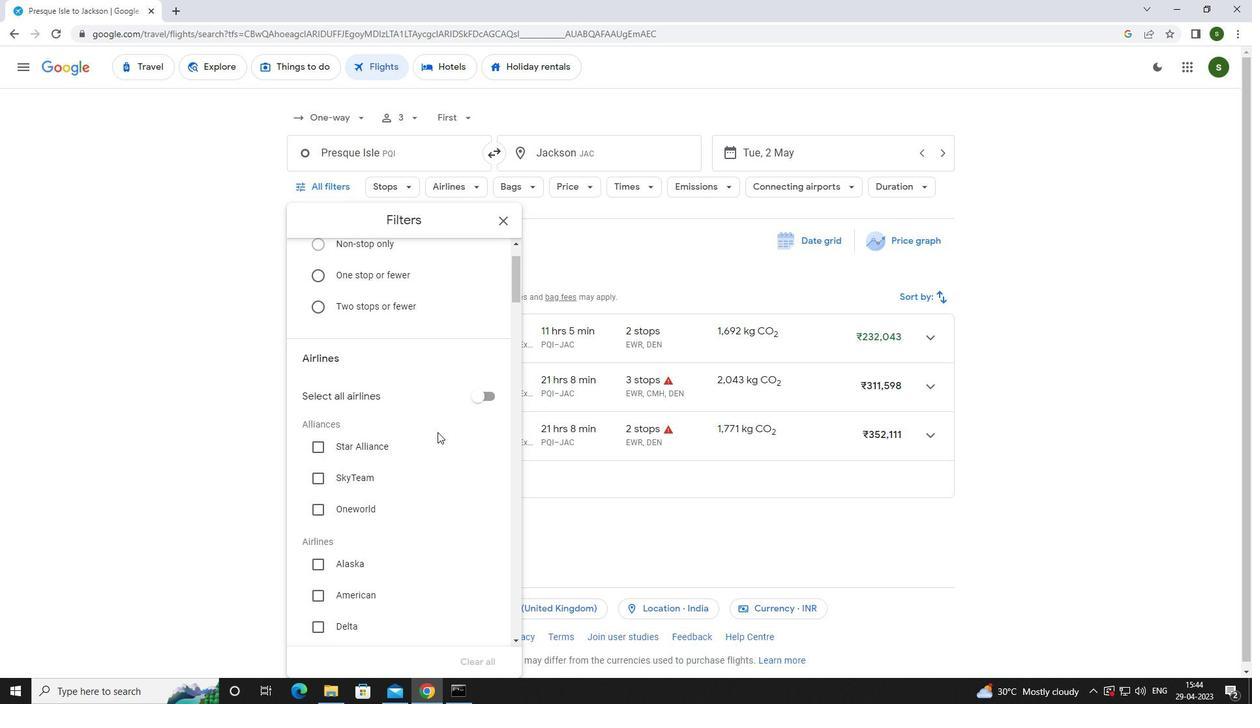 
Action: Mouse scrolled (435, 431) with delta (0, 0)
Screenshot: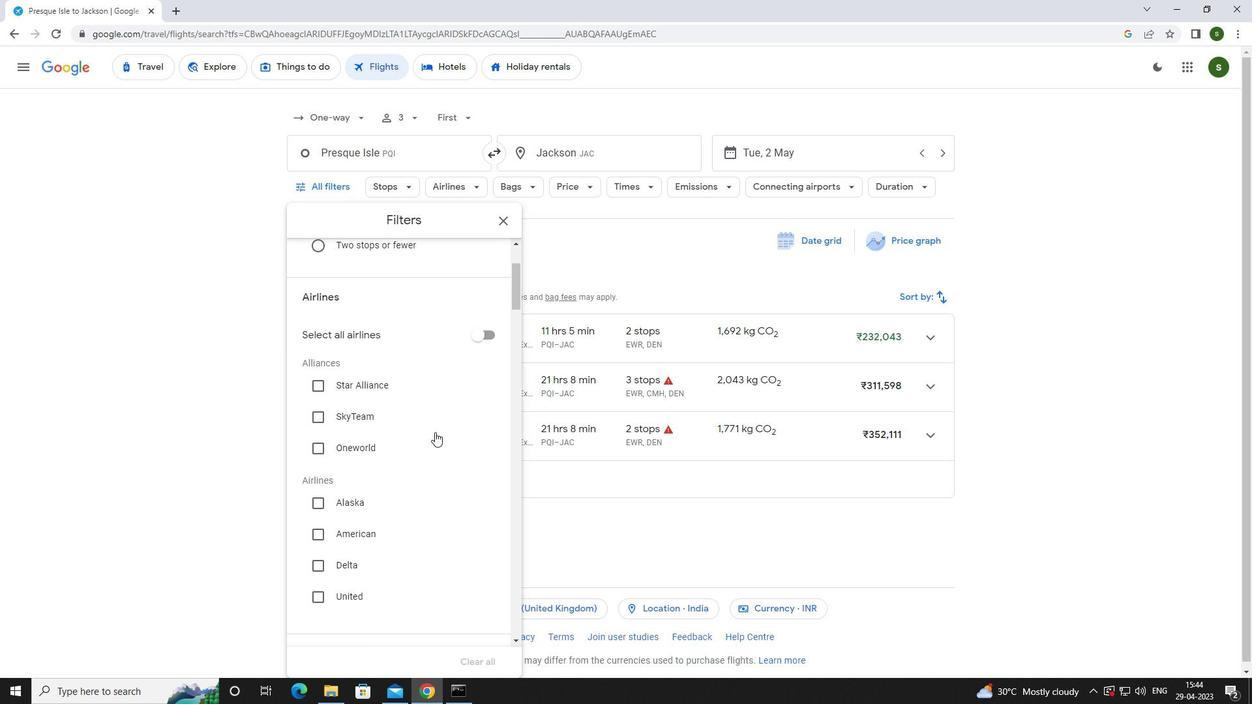 
Action: Mouse moved to (435, 432)
Screenshot: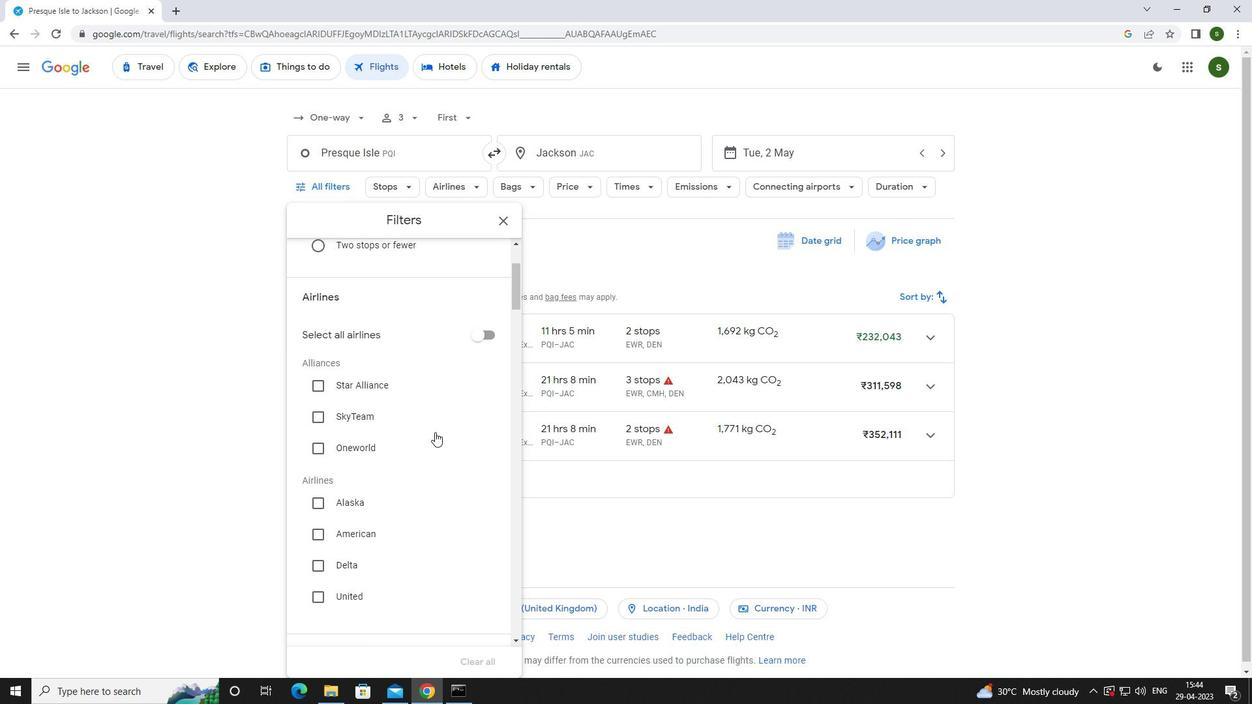 
Action: Mouse scrolled (435, 431) with delta (0, 0)
Screenshot: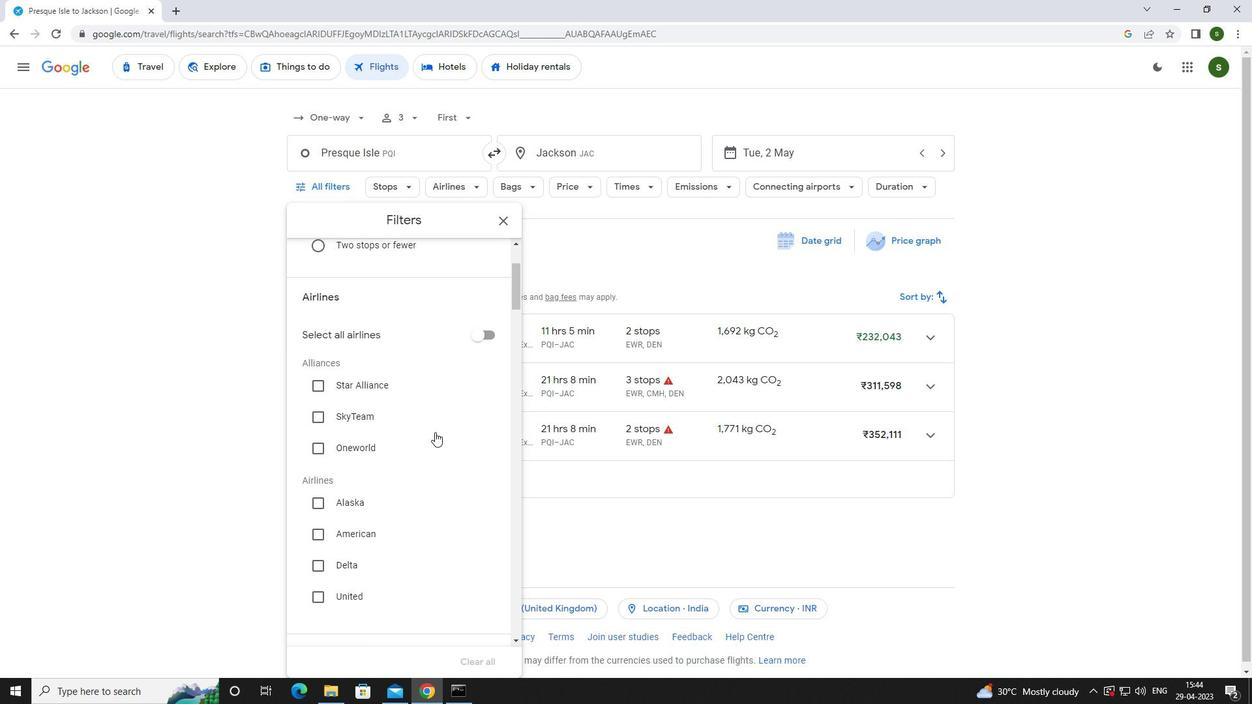 
Action: Mouse moved to (433, 433)
Screenshot: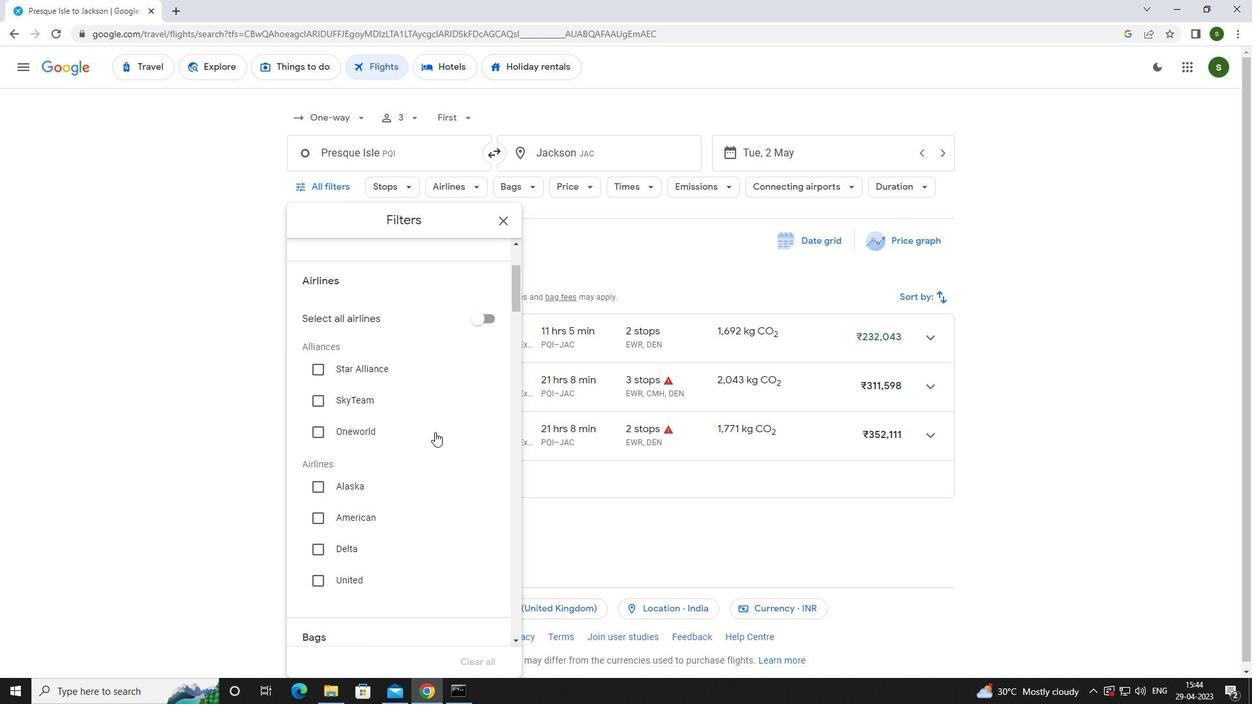 
Action: Mouse scrolled (433, 433) with delta (0, 0)
Screenshot: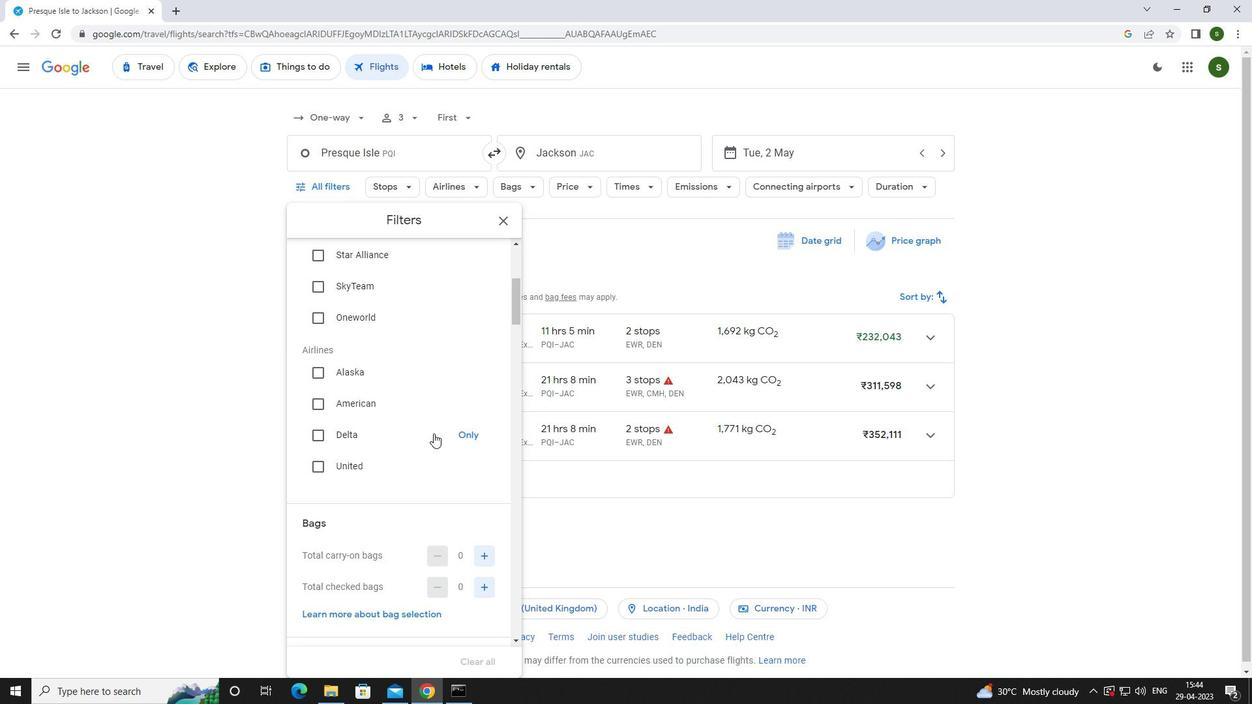 
Action: Mouse scrolled (433, 433) with delta (0, 0)
Screenshot: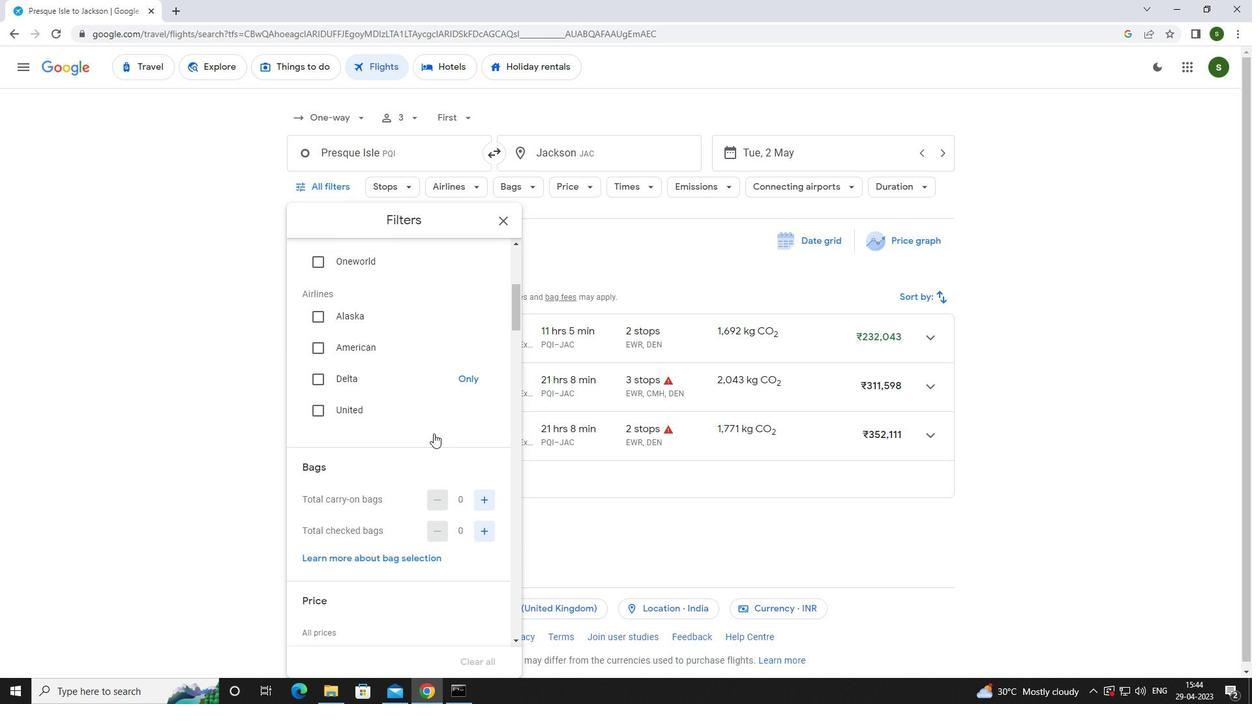 
Action: Mouse moved to (485, 429)
Screenshot: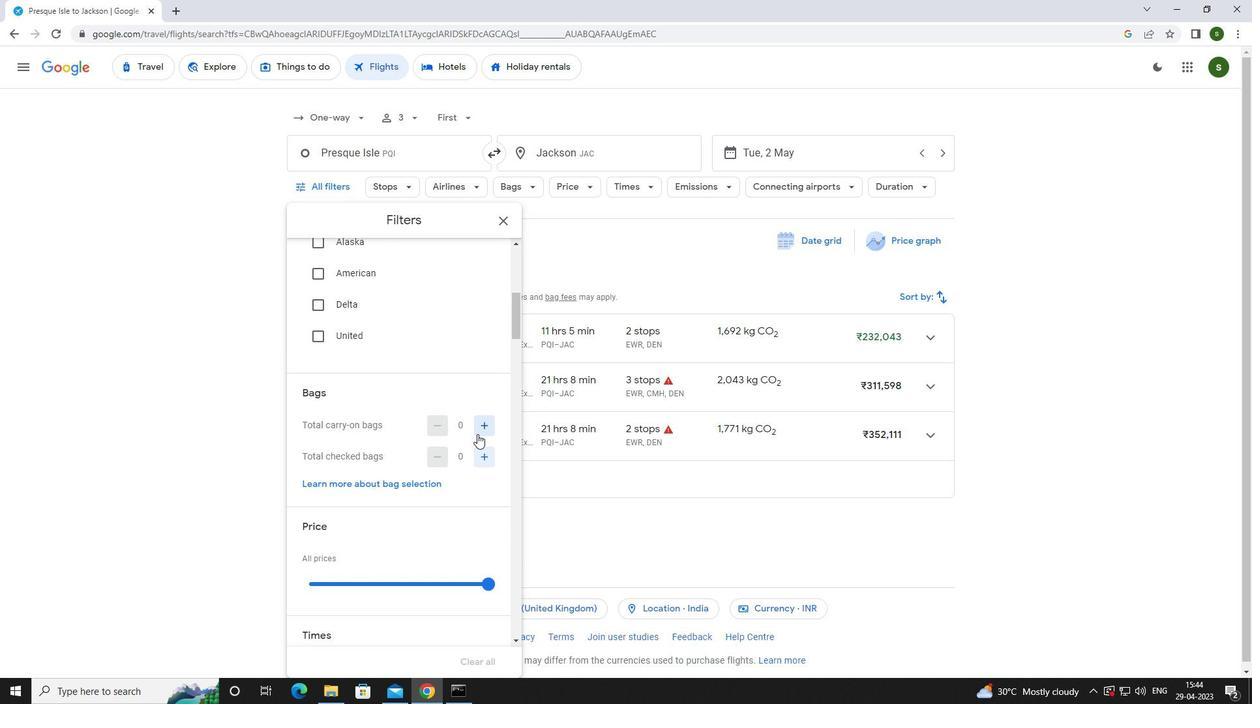 
Action: Mouse pressed left at (485, 429)
Screenshot: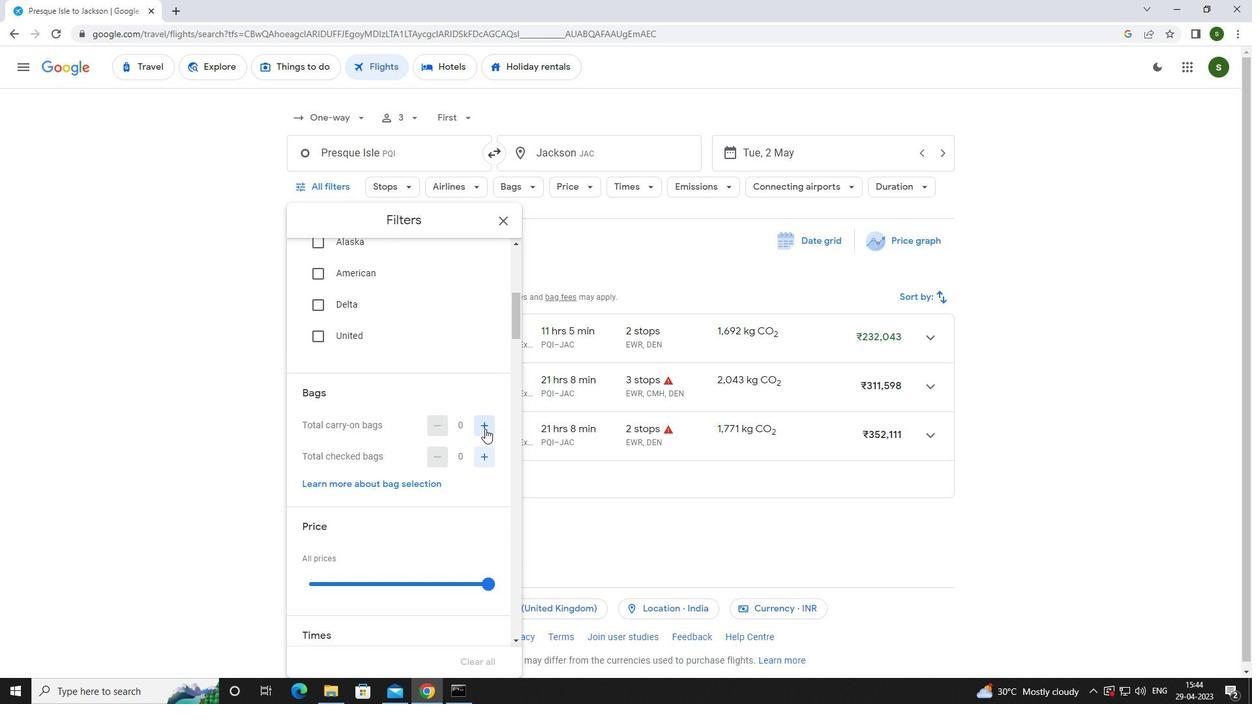 
Action: Mouse moved to (493, 580)
Screenshot: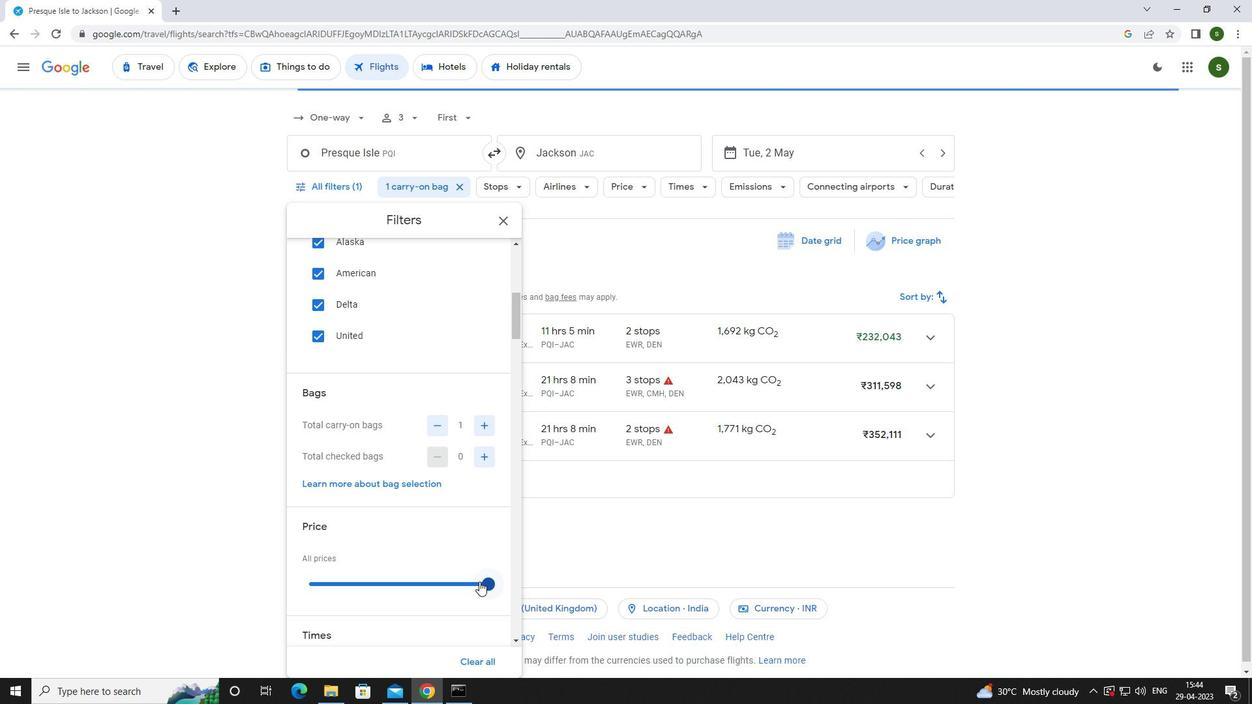 
Action: Mouse pressed left at (493, 580)
Screenshot: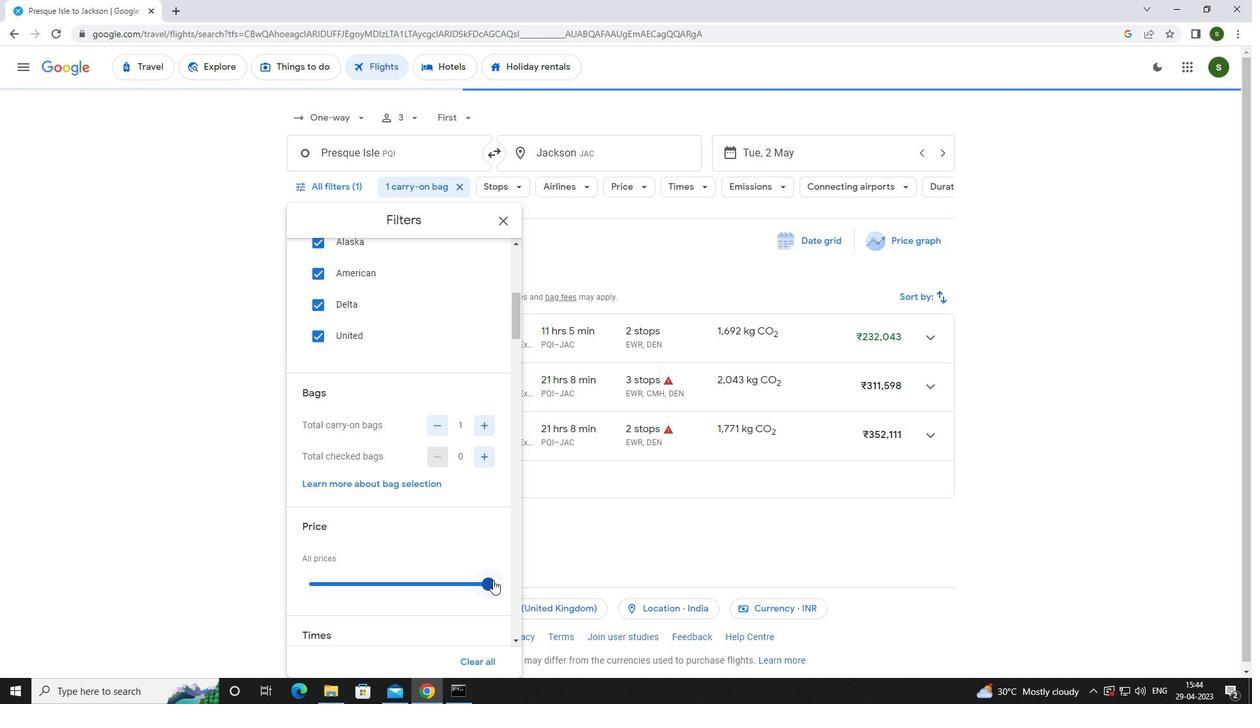 
Action: Mouse moved to (311, 583)
Screenshot: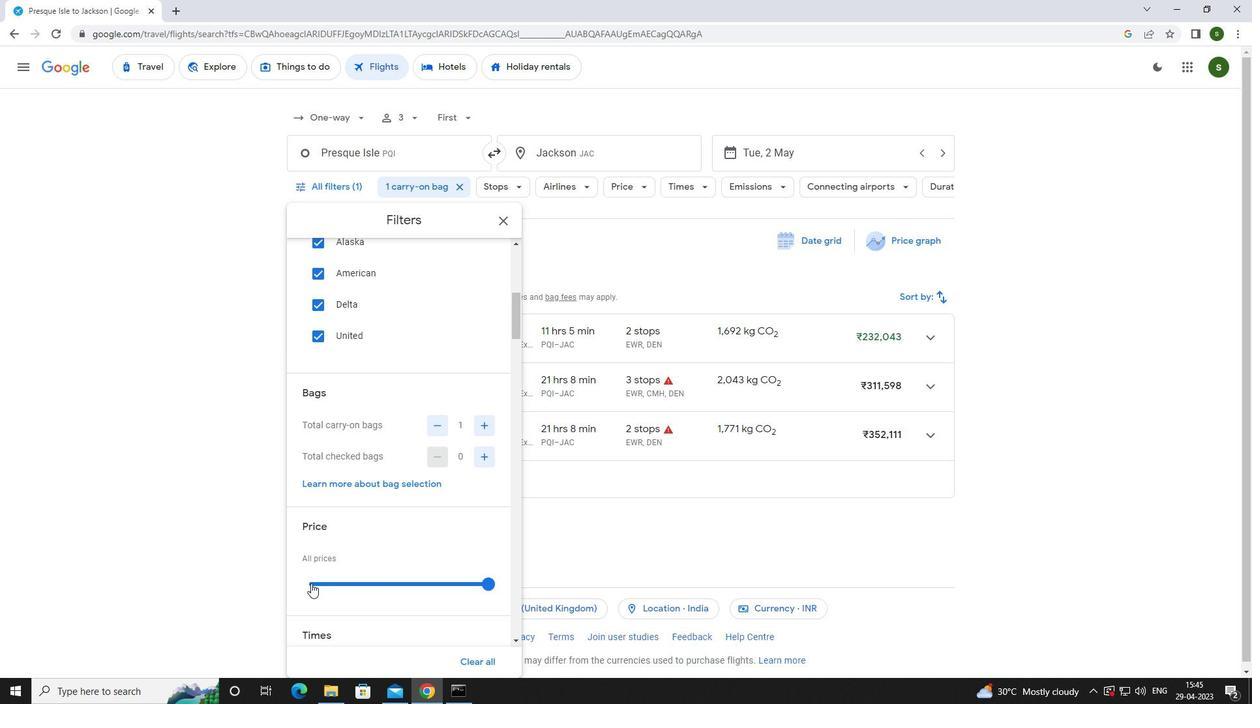 
Action: Mouse pressed left at (311, 583)
Screenshot: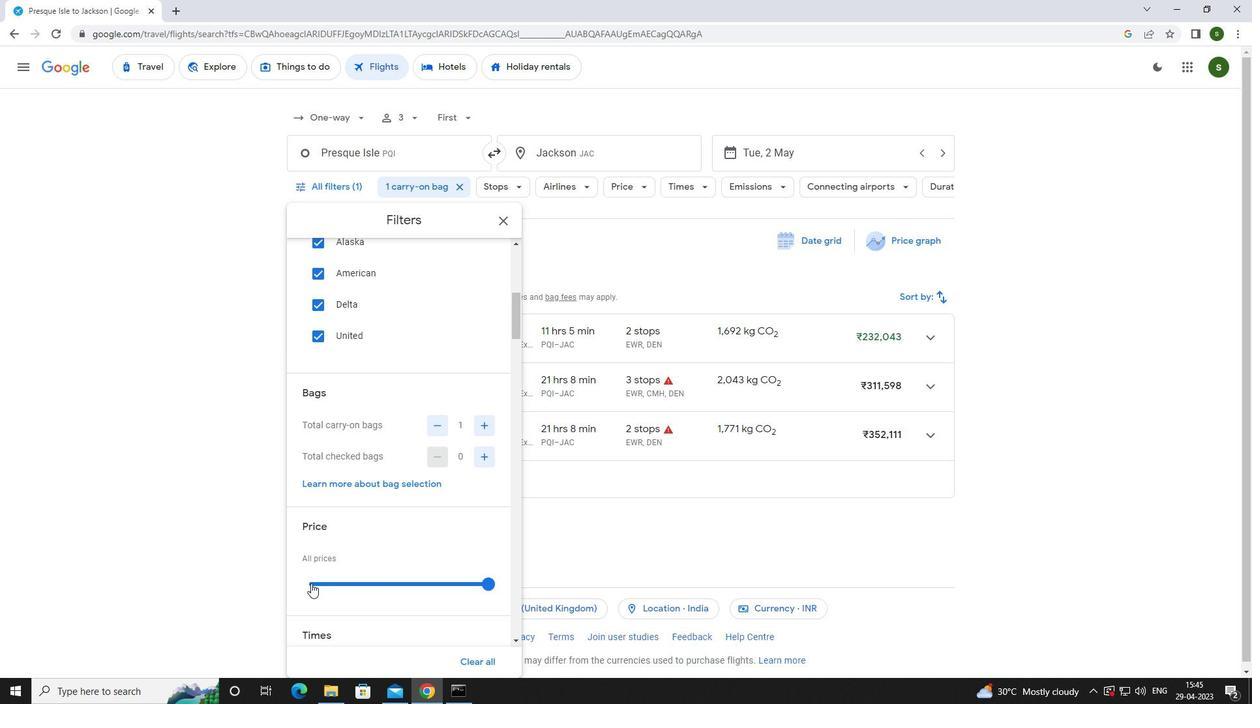 
Action: Mouse pressed left at (311, 583)
Screenshot: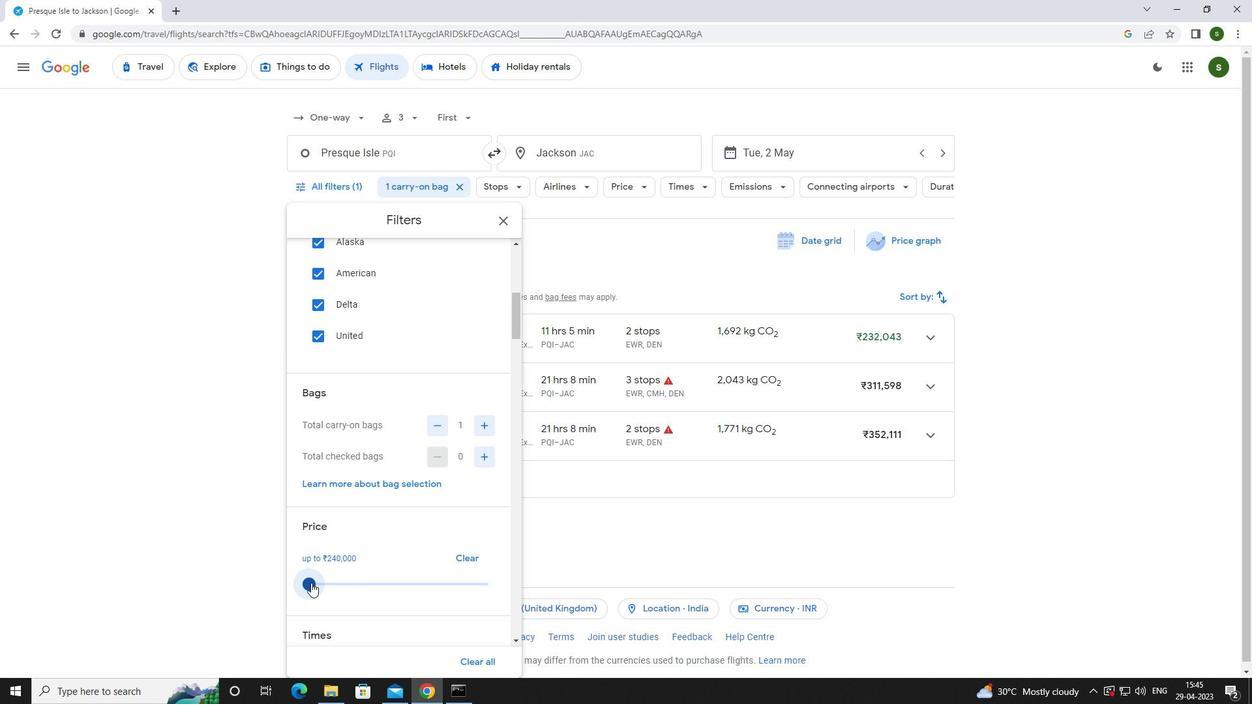
Action: Mouse moved to (362, 506)
Screenshot: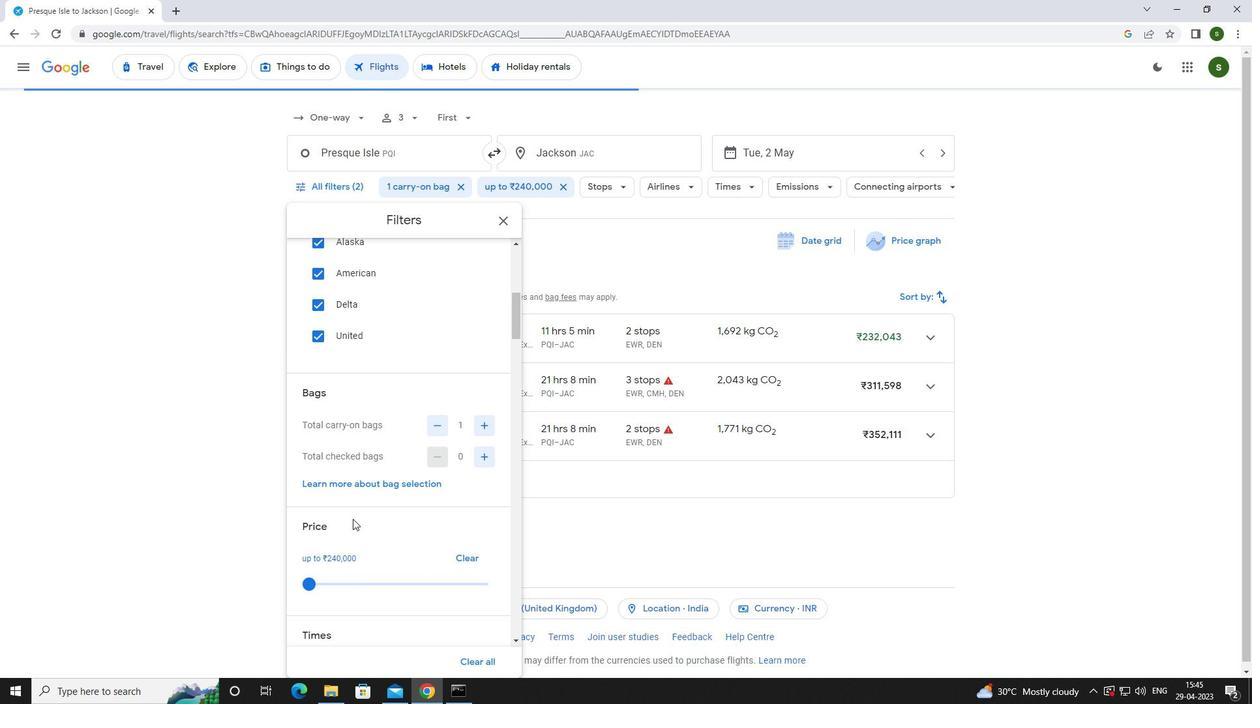 
Action: Mouse scrolled (362, 506) with delta (0, 0)
Screenshot: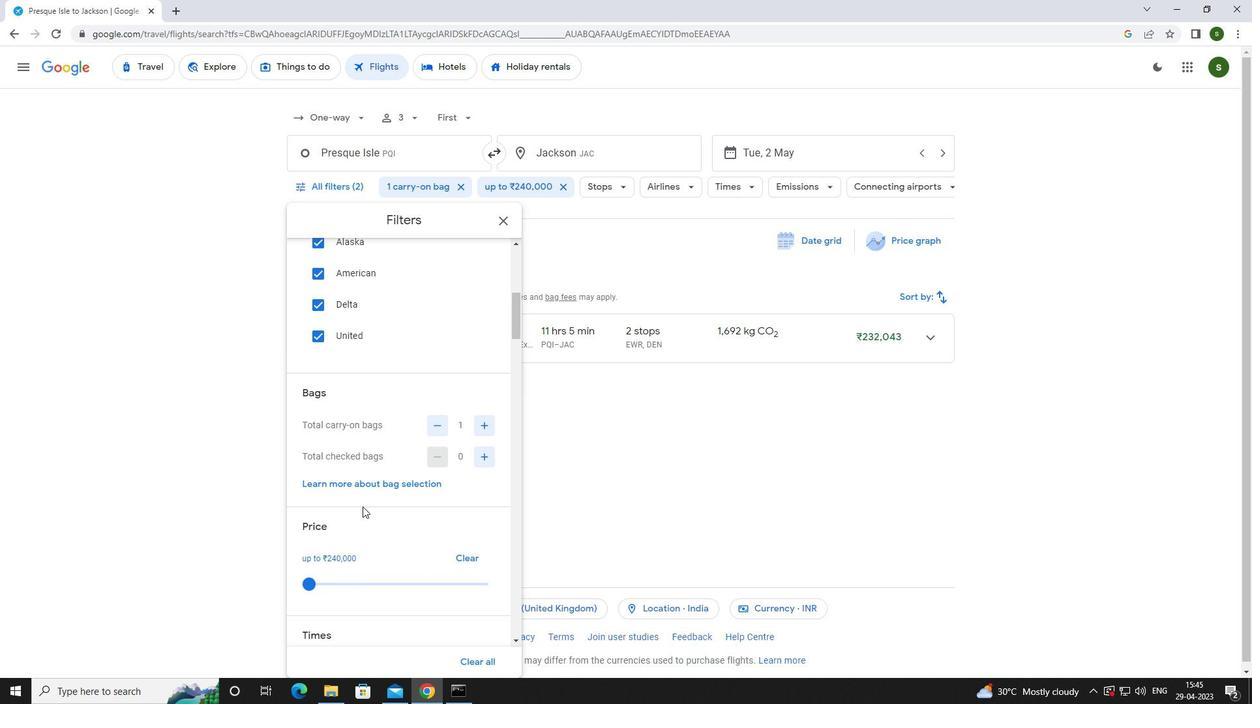 
Action: Mouse scrolled (362, 506) with delta (0, 0)
Screenshot: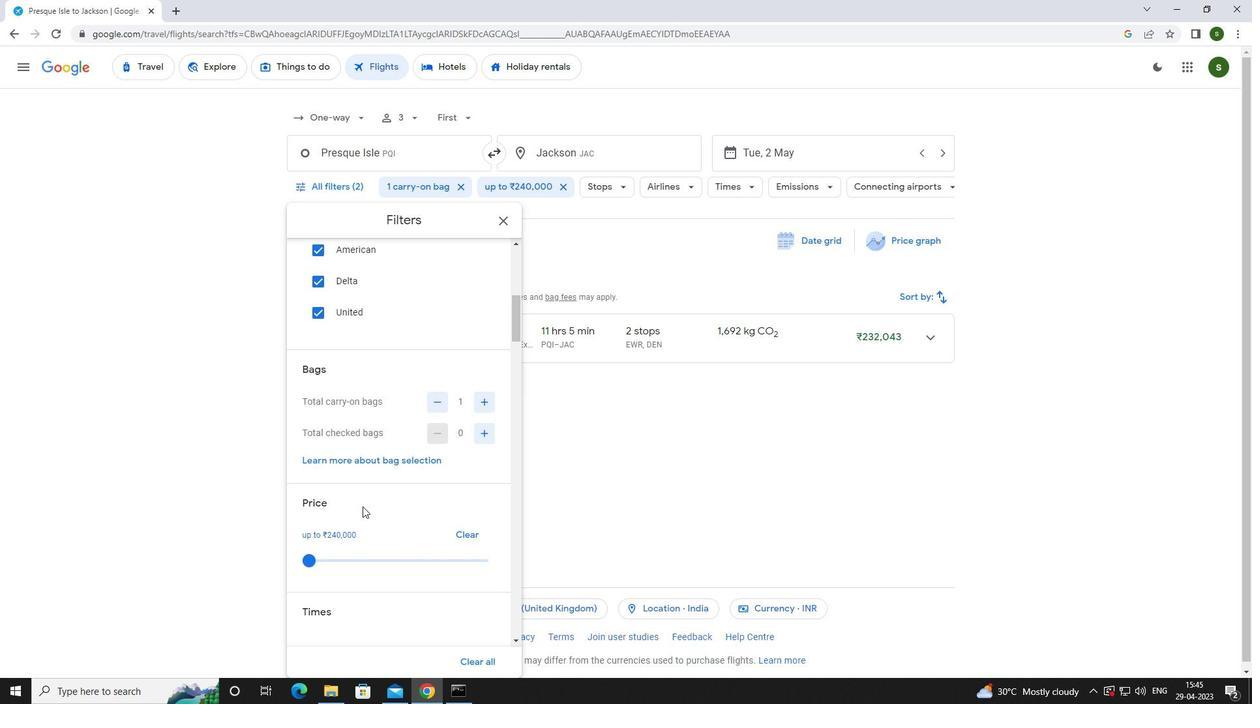 
Action: Mouse scrolled (362, 506) with delta (0, 0)
Screenshot: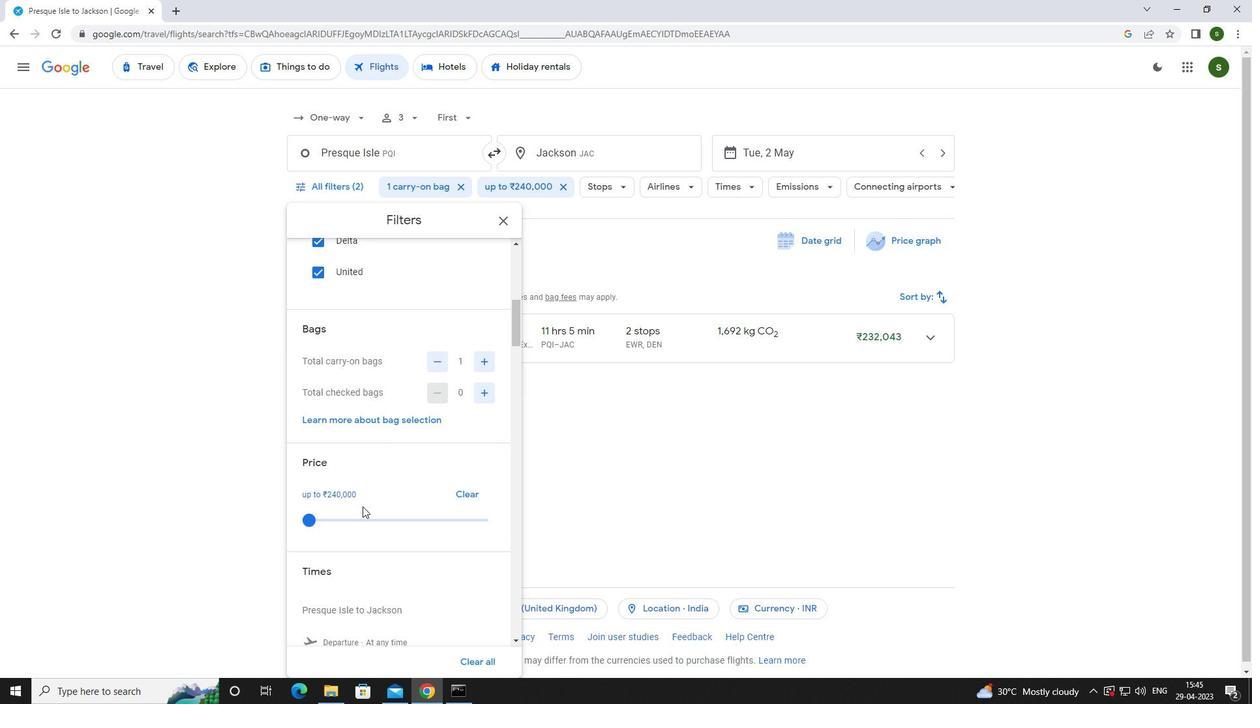 
Action: Mouse moved to (309, 537)
Screenshot: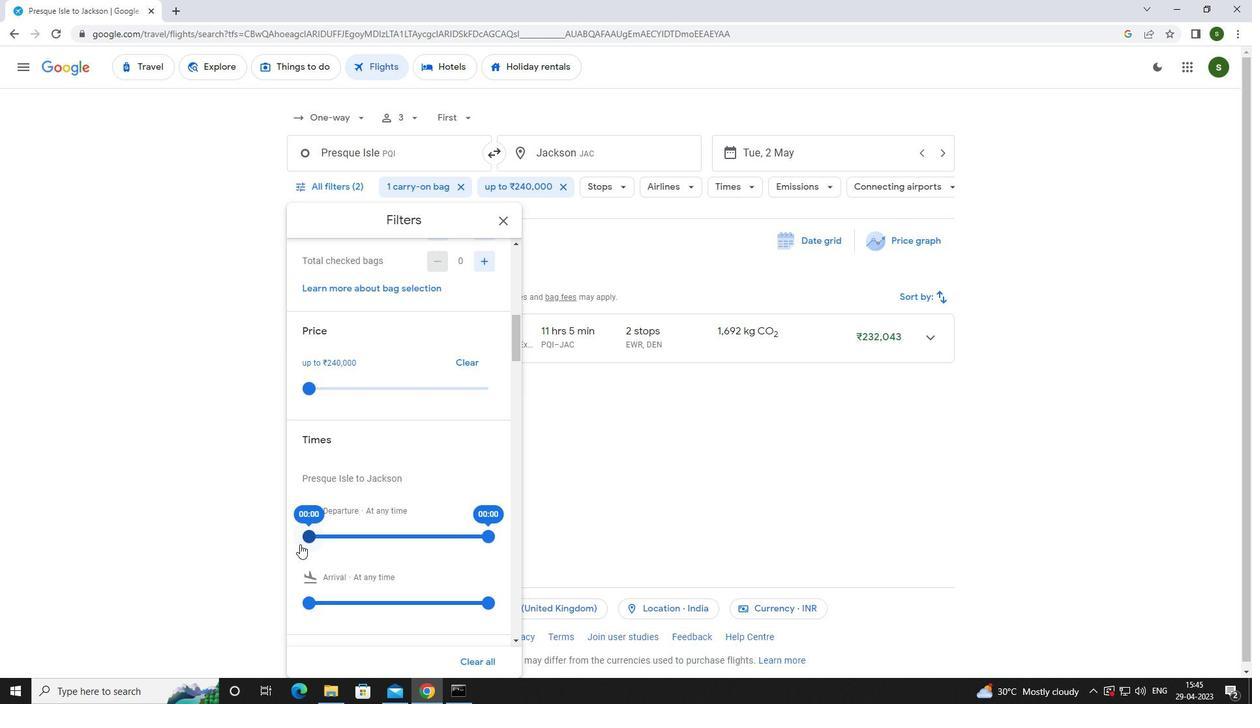 
Action: Mouse pressed left at (309, 537)
Screenshot: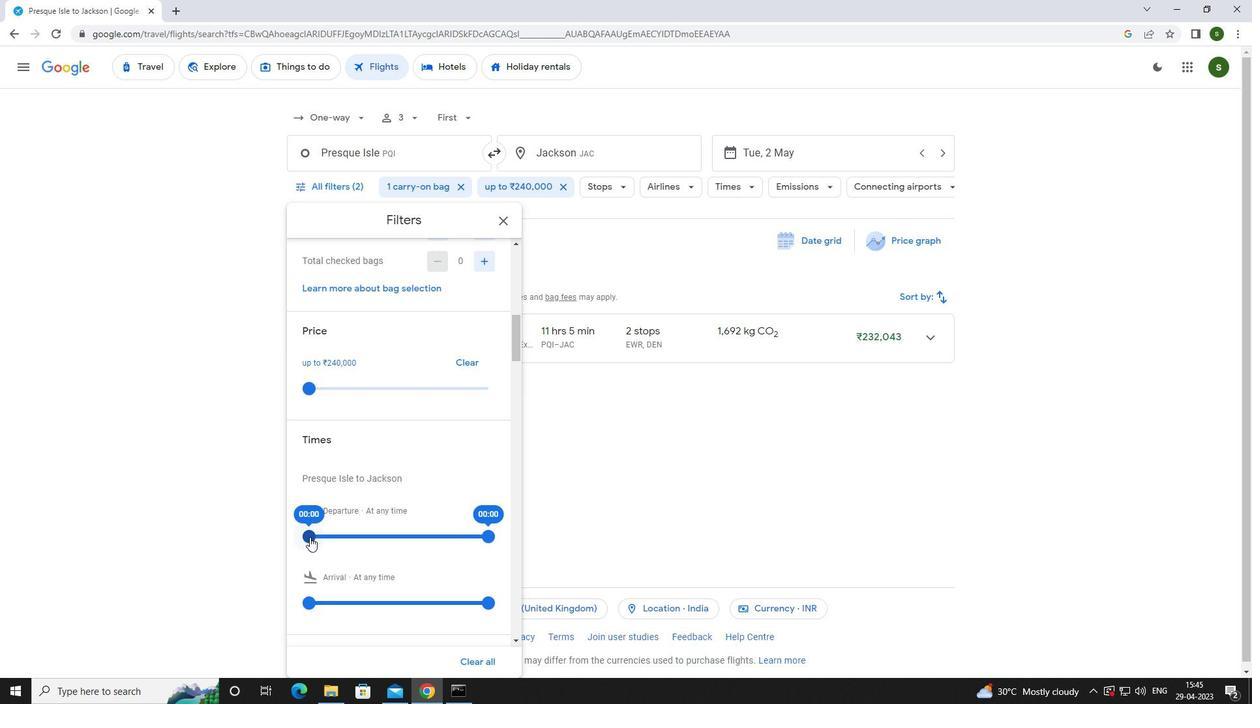 
Action: Mouse moved to (624, 453)
Screenshot: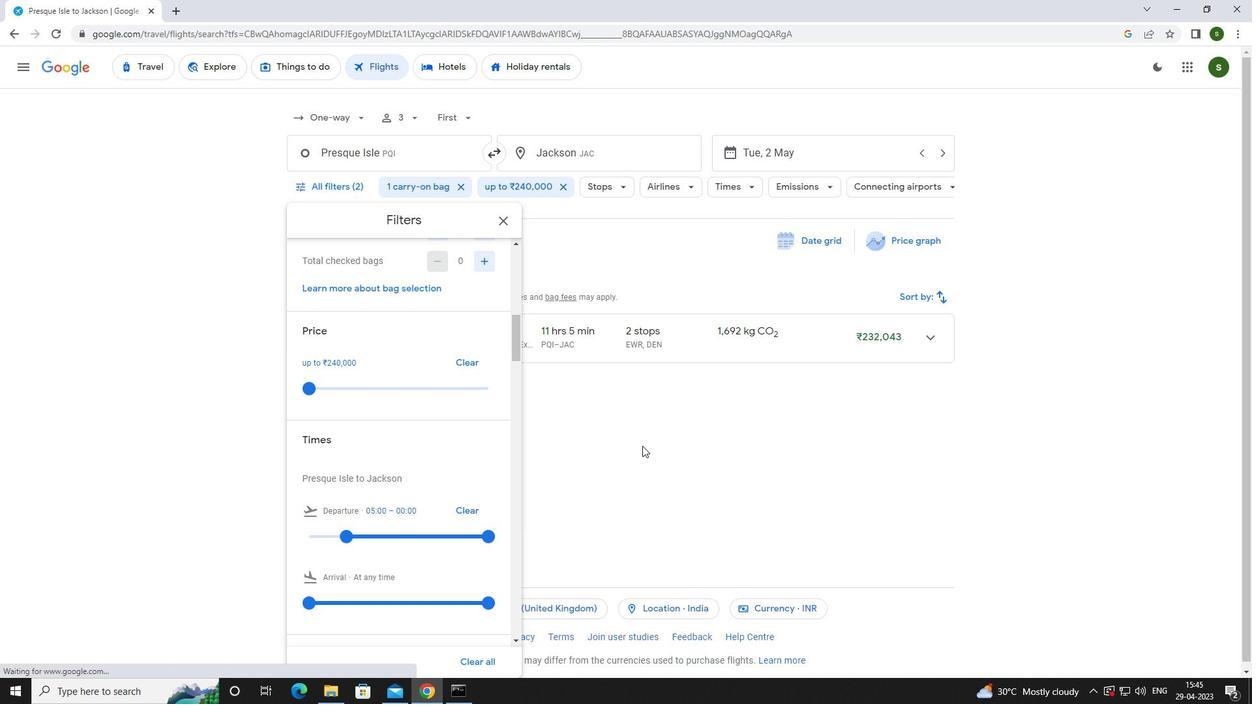 
Action: Mouse pressed left at (624, 453)
Screenshot: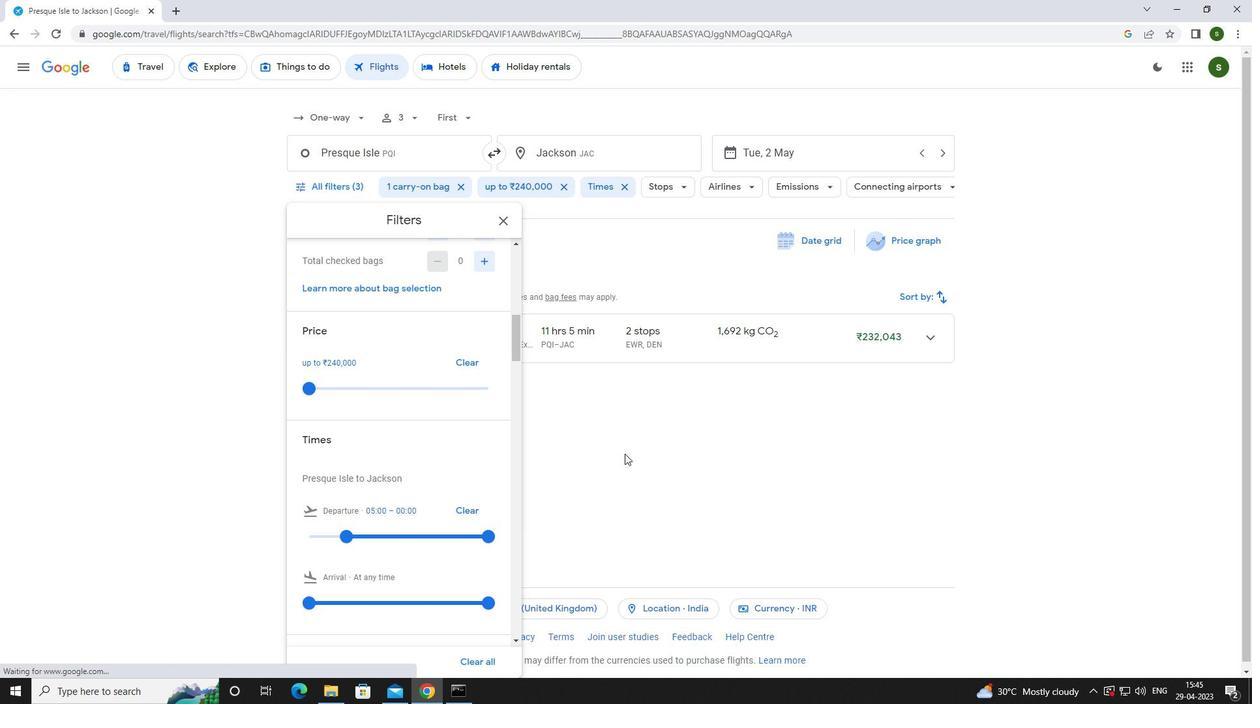 
